 Task: Open a blank google sheet and write heading  Financial Planner. Add Dates in a column and its values below  'Jan 23, Feb 23, Mar 23, Apr 23 & may23. 'Add Income in next column and its values below  $3,000, $3,200, $3,100, $3,300 & $3,500. Add Expenses in next column and its values below  $2,000, $2,300, $2,200, $2,500 & $2,800. Add savings in next column and its values below $500, $600, $500, $700 & $700. Add Investment in next column and its values below  $500, $700, $800, $900 & $1000. Add Net Saving in next column and its values below  $1000, $1200, $900, $800 & $700. Save page  Money Manager book
Action: Mouse moved to (267, 173)
Screenshot: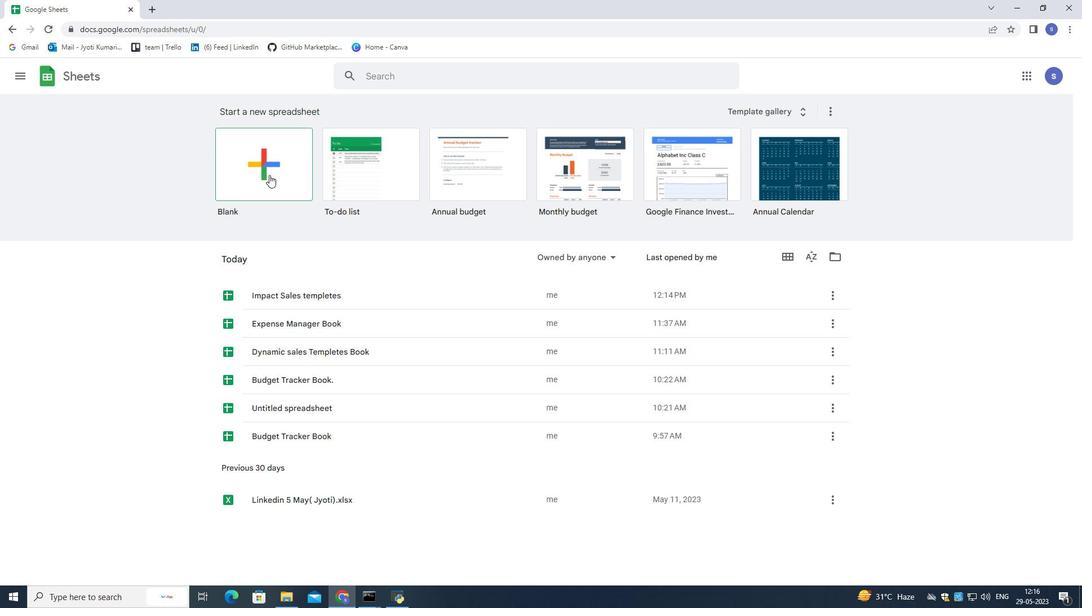 
Action: Mouse pressed left at (267, 173)
Screenshot: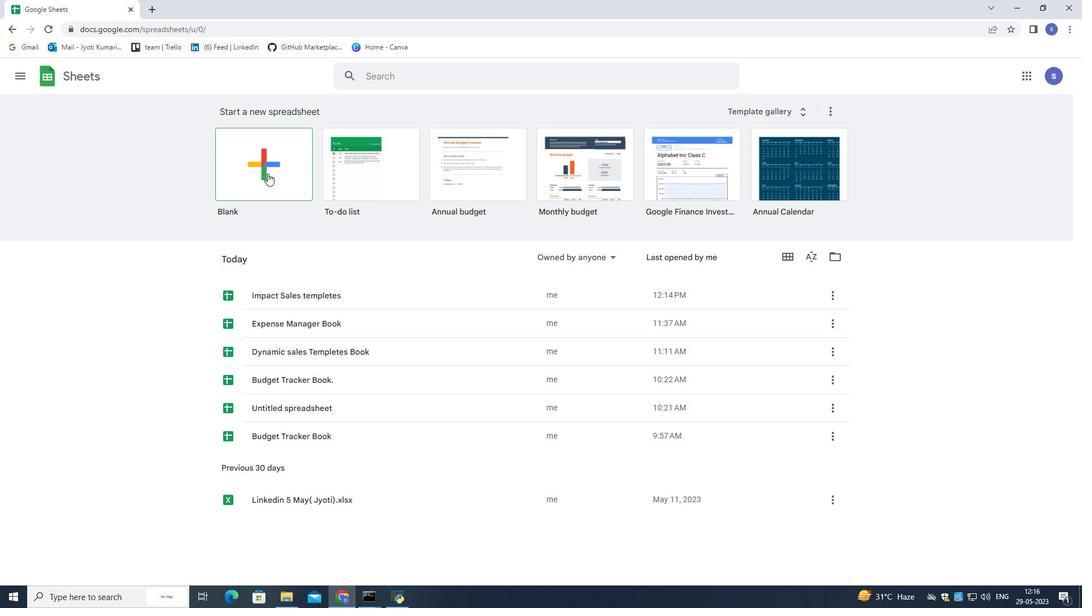 
Action: Mouse moved to (187, 158)
Screenshot: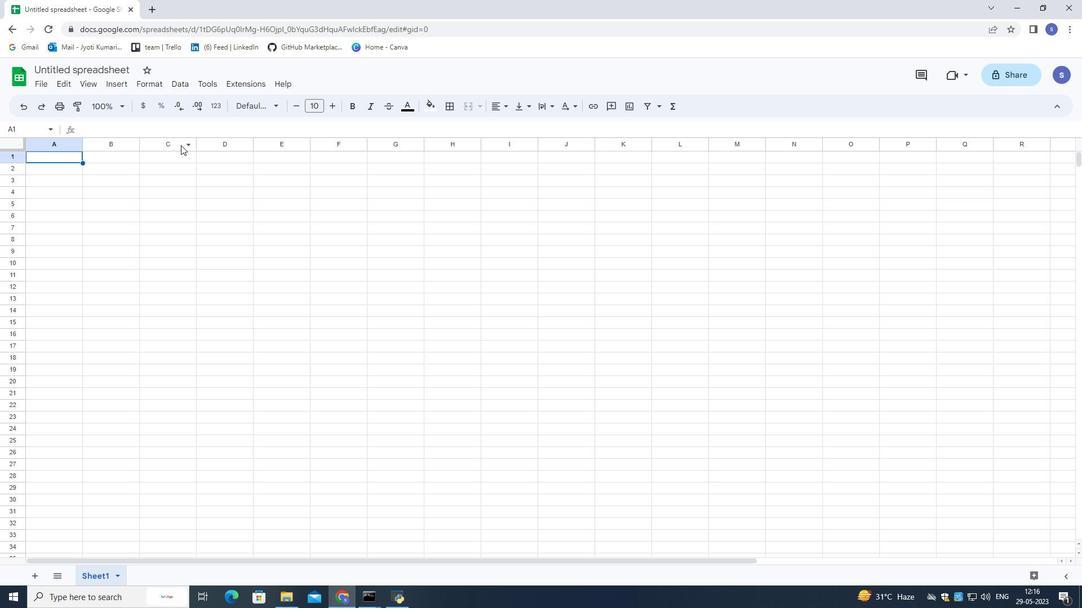 
Action: Mouse pressed left at (187, 158)
Screenshot: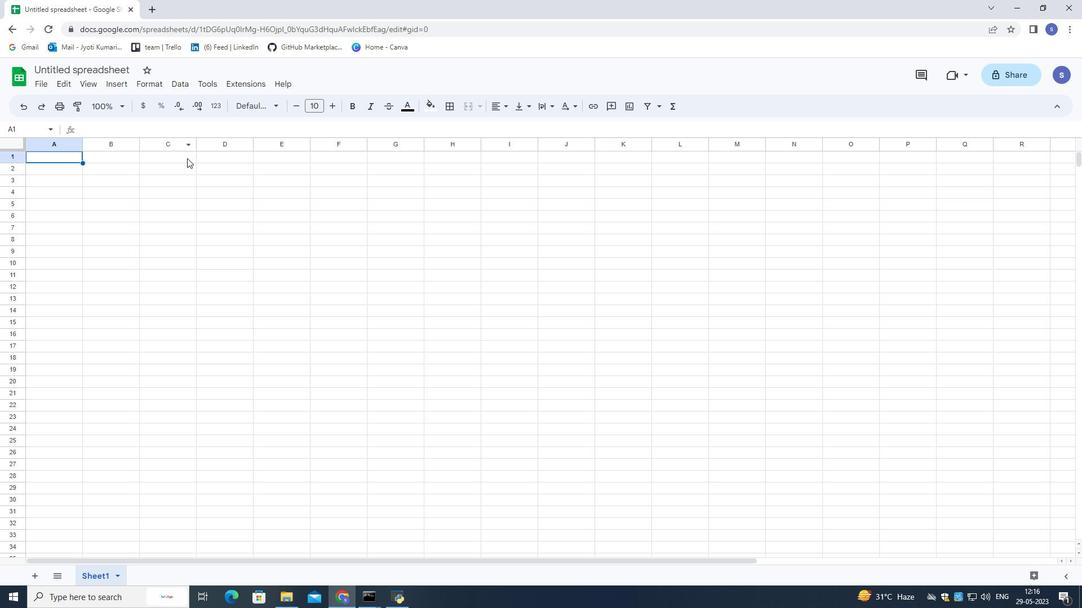 
Action: Key pressed <Key.shift>Financial<Key.space><Key.shift>Planner
Screenshot: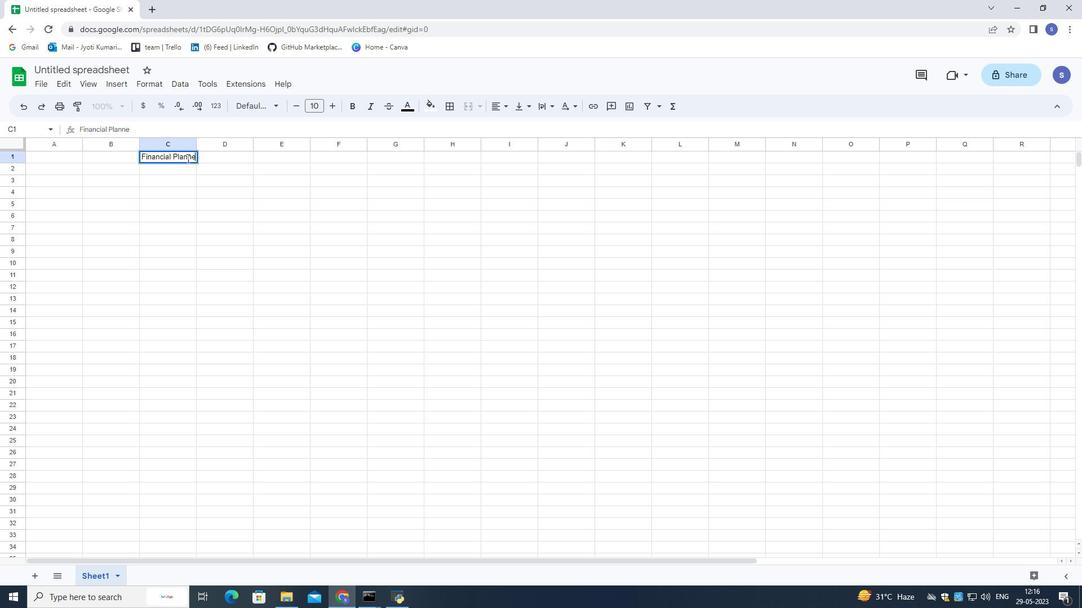 
Action: Mouse moved to (68, 171)
Screenshot: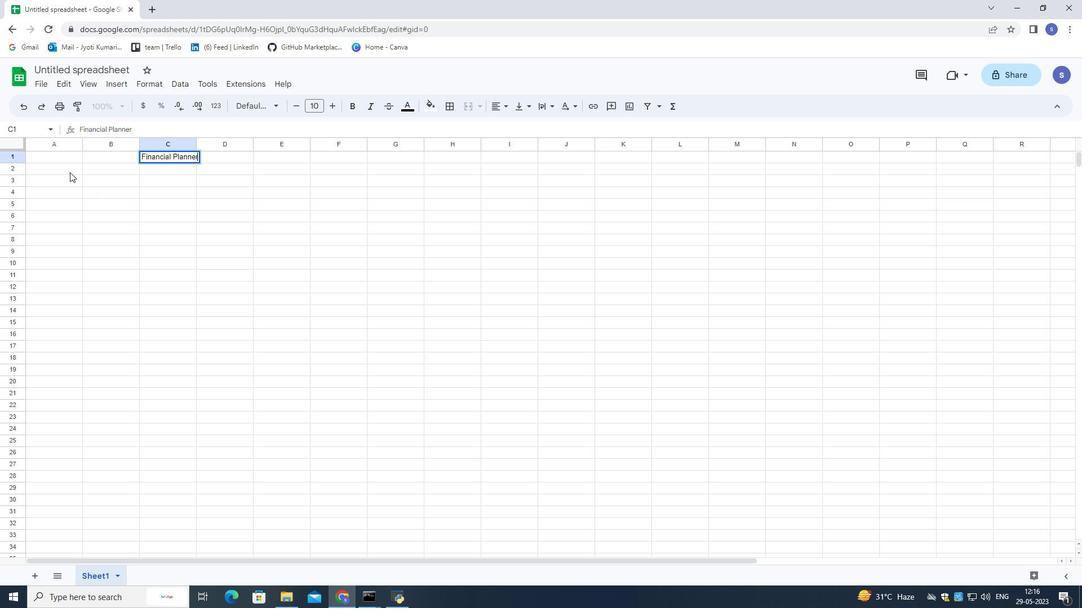 
Action: Mouse pressed left at (68, 171)
Screenshot: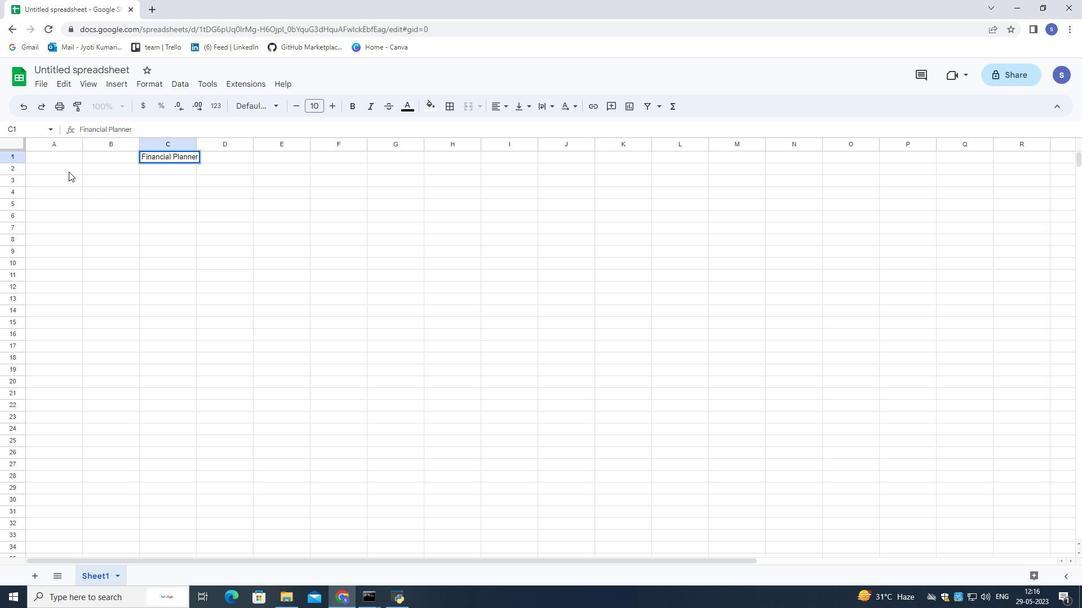 
Action: Mouse moved to (77, 173)
Screenshot: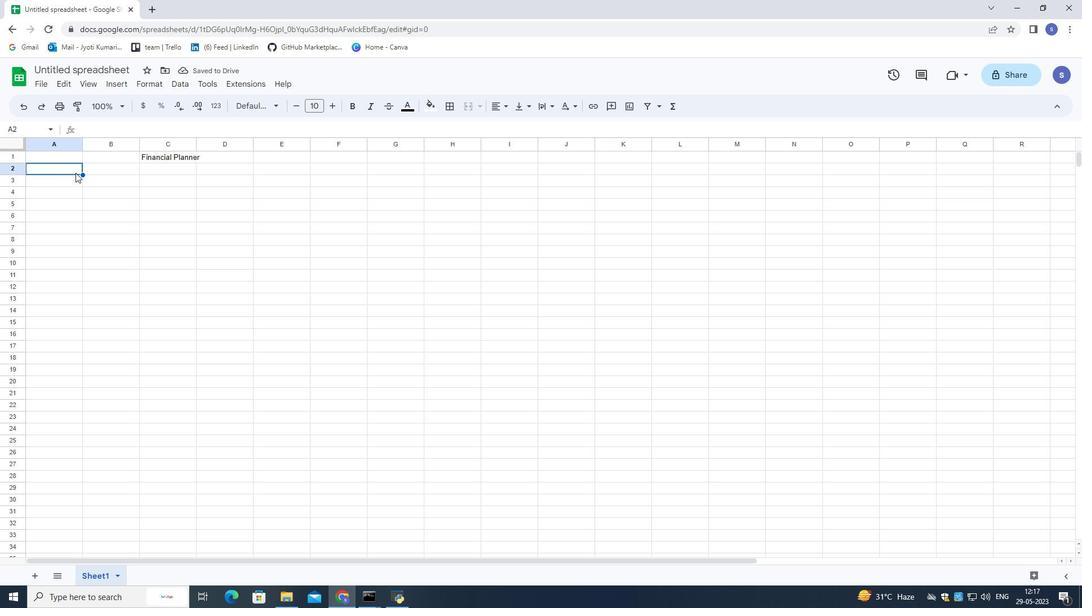 
Action: Key pressed <Key.shift>Dates
Screenshot: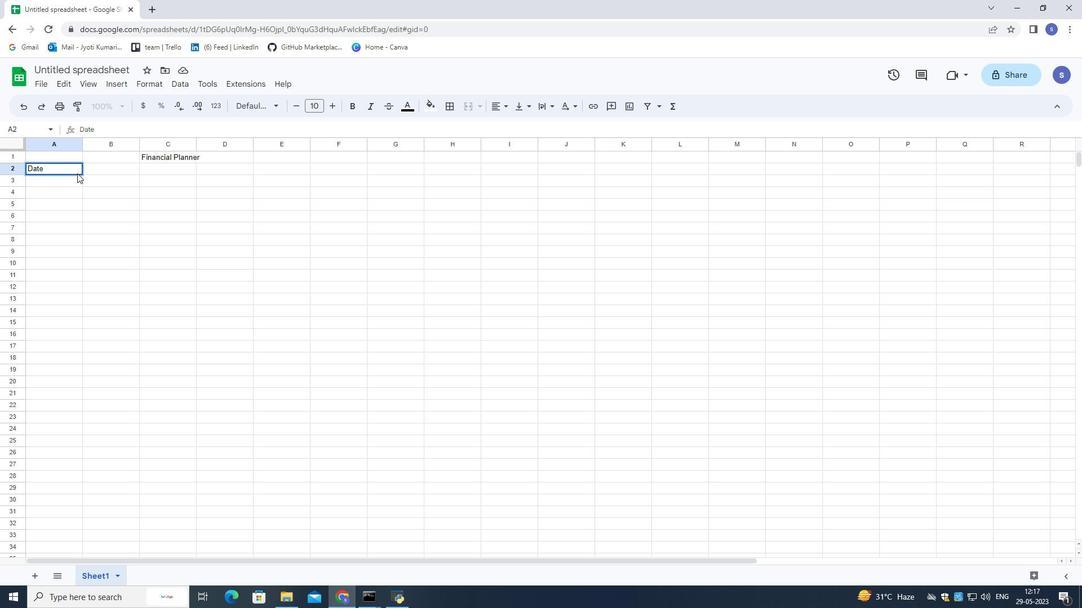 
Action: Mouse moved to (65, 180)
Screenshot: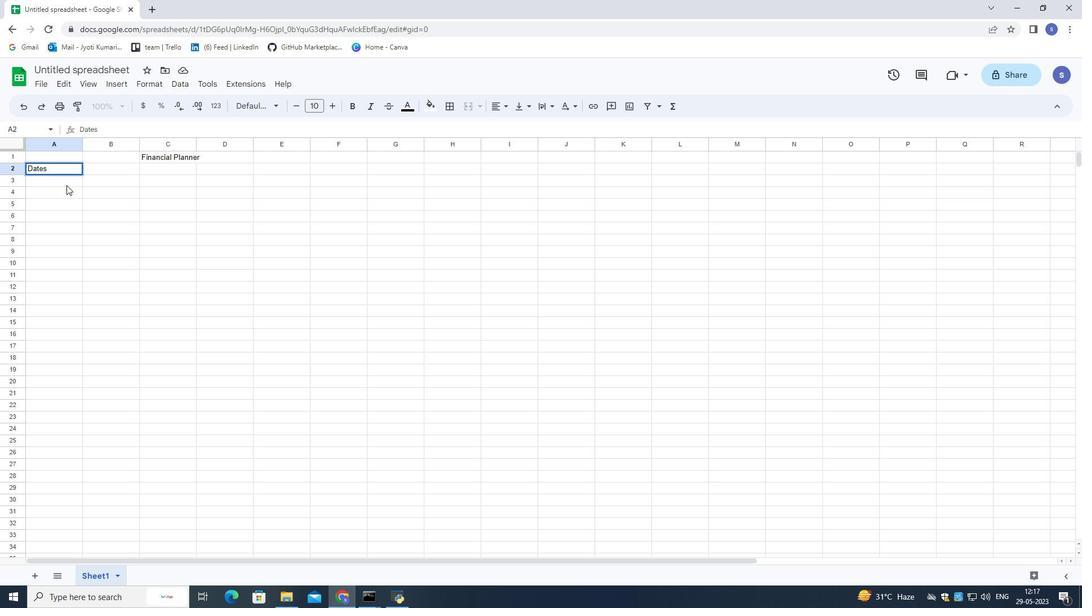 
Action: Mouse pressed left at (65, 180)
Screenshot: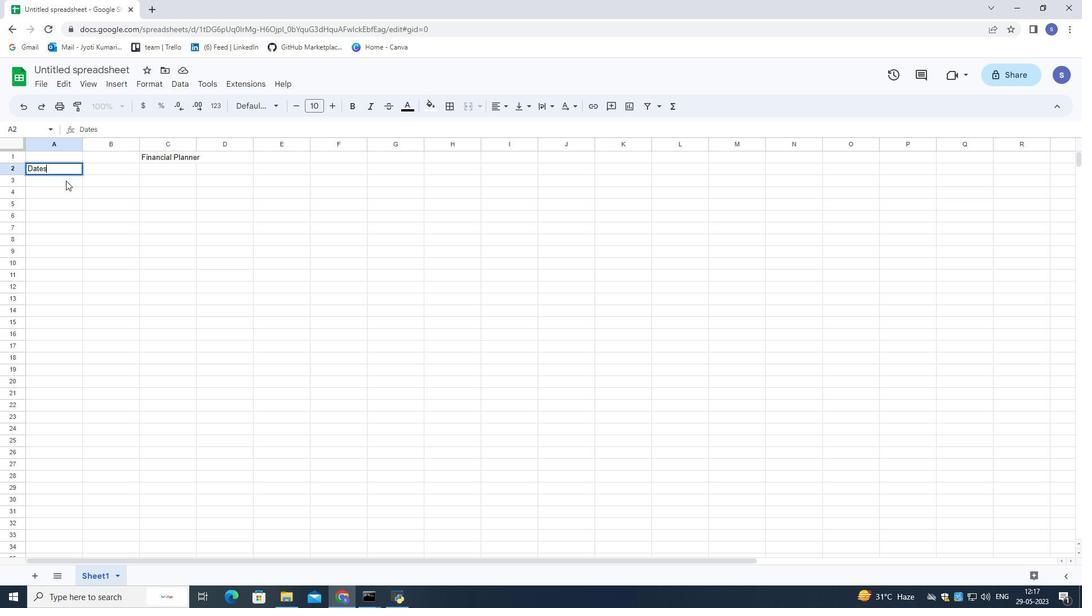 
Action: Mouse moved to (580, 227)
Screenshot: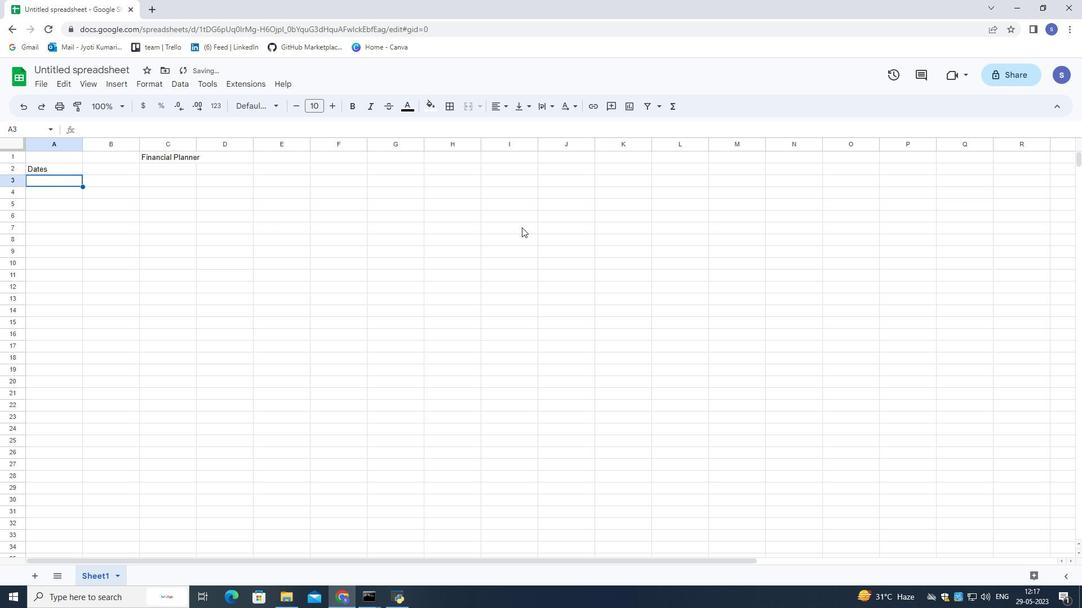 
Action: Key pressed jan<Key.space>23<Key.down><Key.shift>Feb<Key.space>23<Key.down><Key.shift><Key.shift><Key.shift>Maev2<Key.backspace><Key.backspace><Key.backspace><Key.backspace>ar<Key.space>
Screenshot: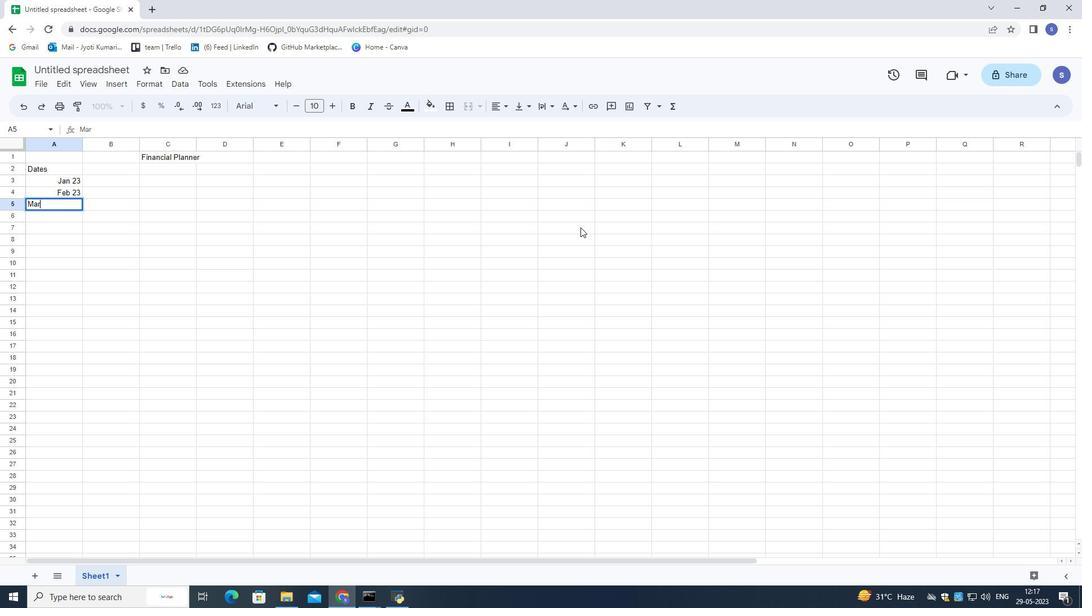 
Action: Mouse moved to (582, 227)
Screenshot: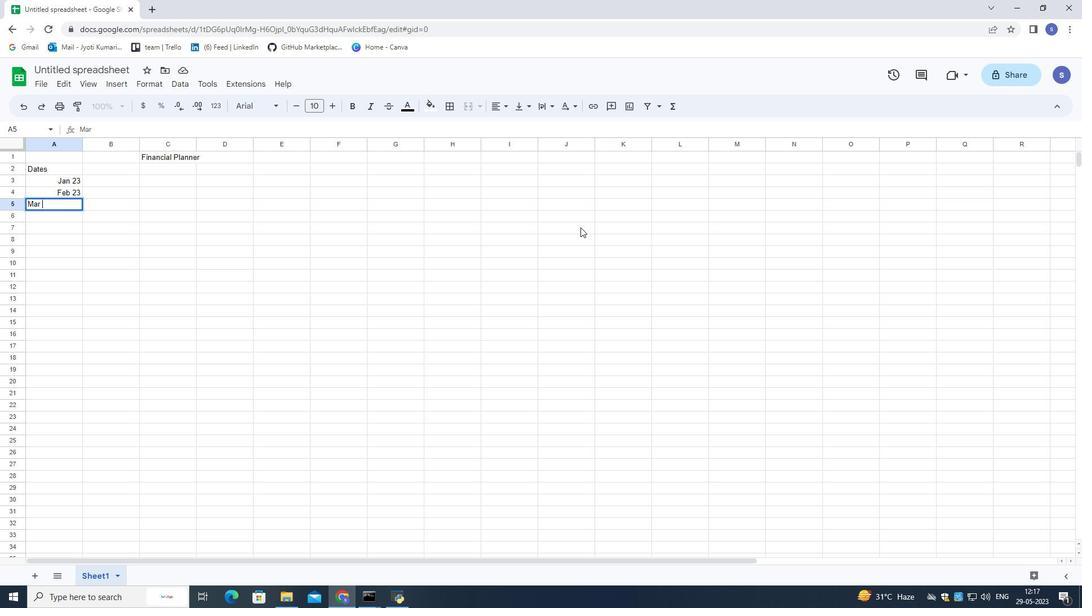 
Action: Key pressed 23<Key.down><Key.shift>Apr<Key.space>23<Key.down><Key.shift><ay<Key.space>23<Key.down><Key.up>
Screenshot: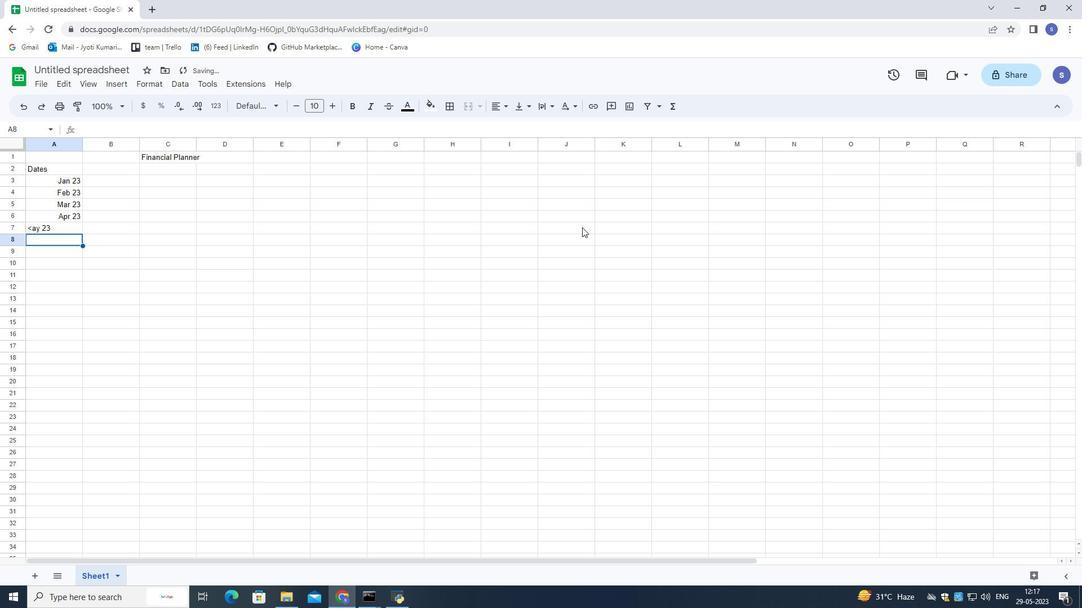 
Action: Mouse moved to (46, 224)
Screenshot: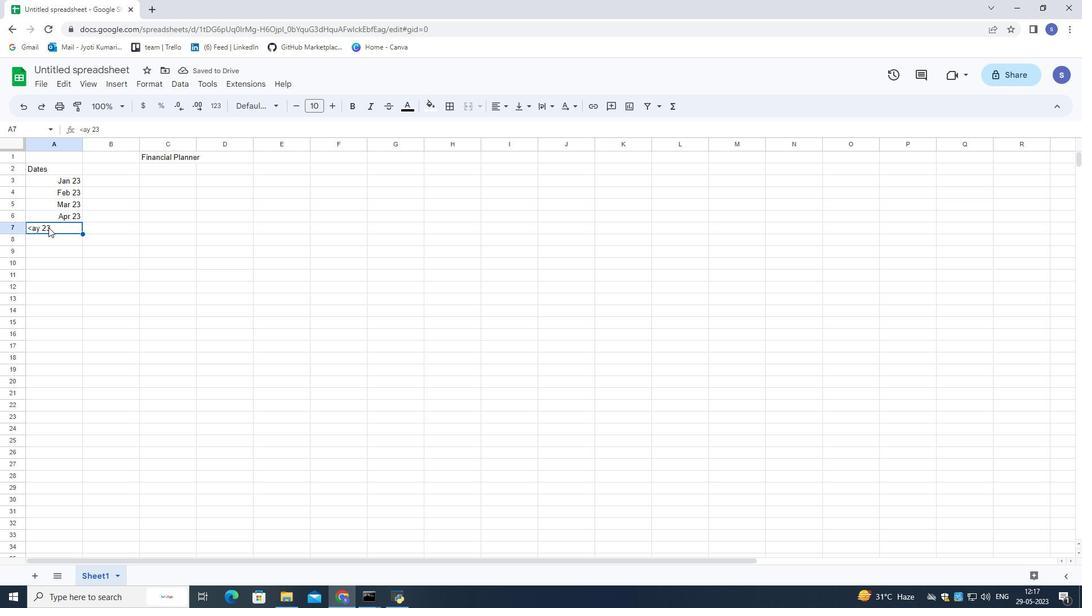 
Action: Mouse pressed left at (46, 224)
Screenshot: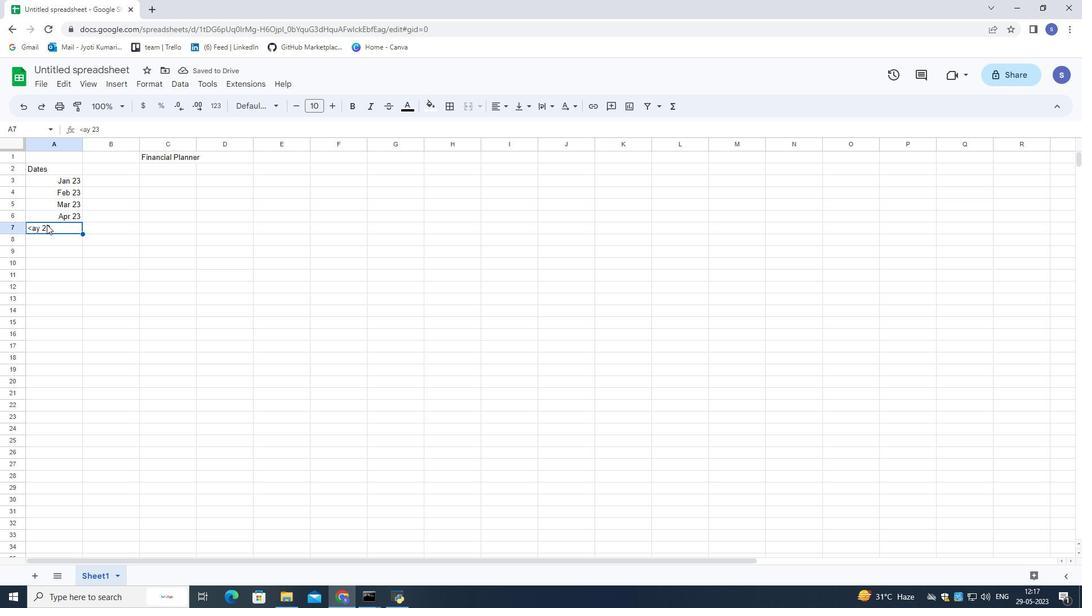 
Action: Mouse pressed left at (46, 224)
Screenshot: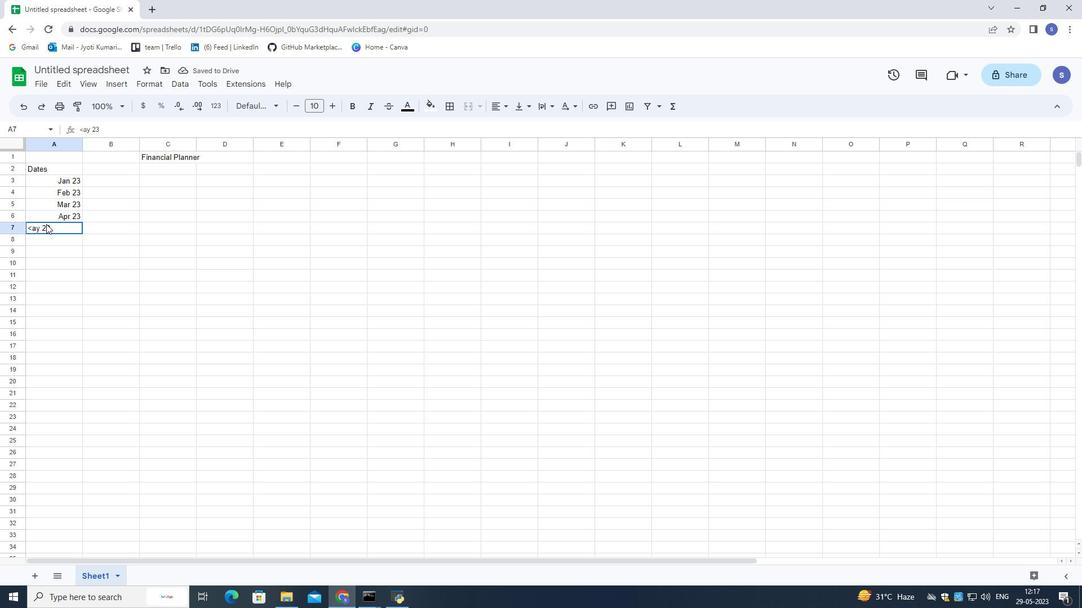 
Action: Mouse pressed left at (46, 224)
Screenshot: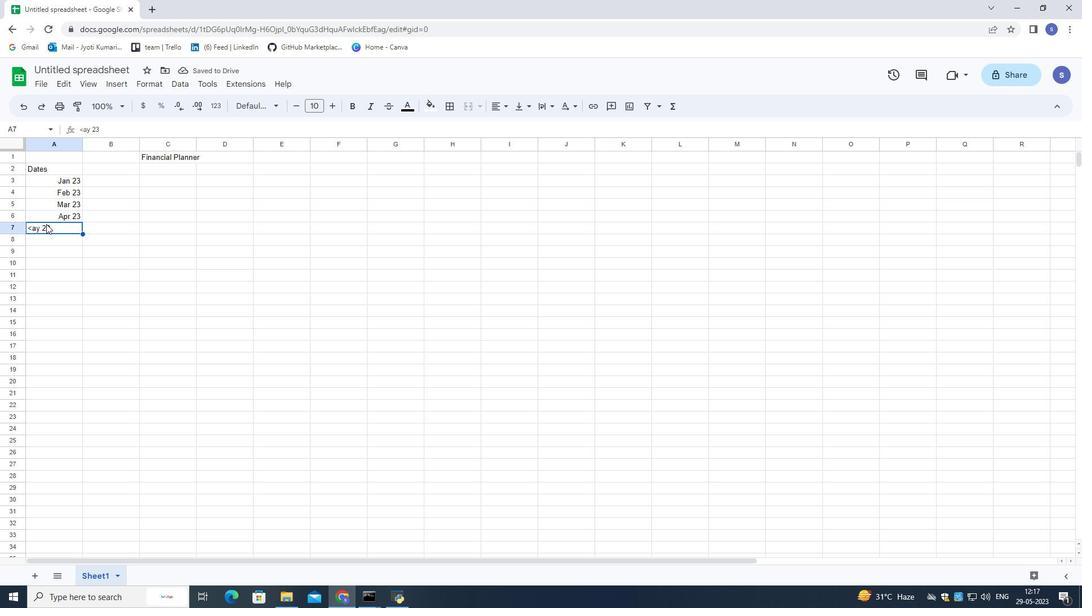 
Action: Mouse pressed left at (46, 224)
Screenshot: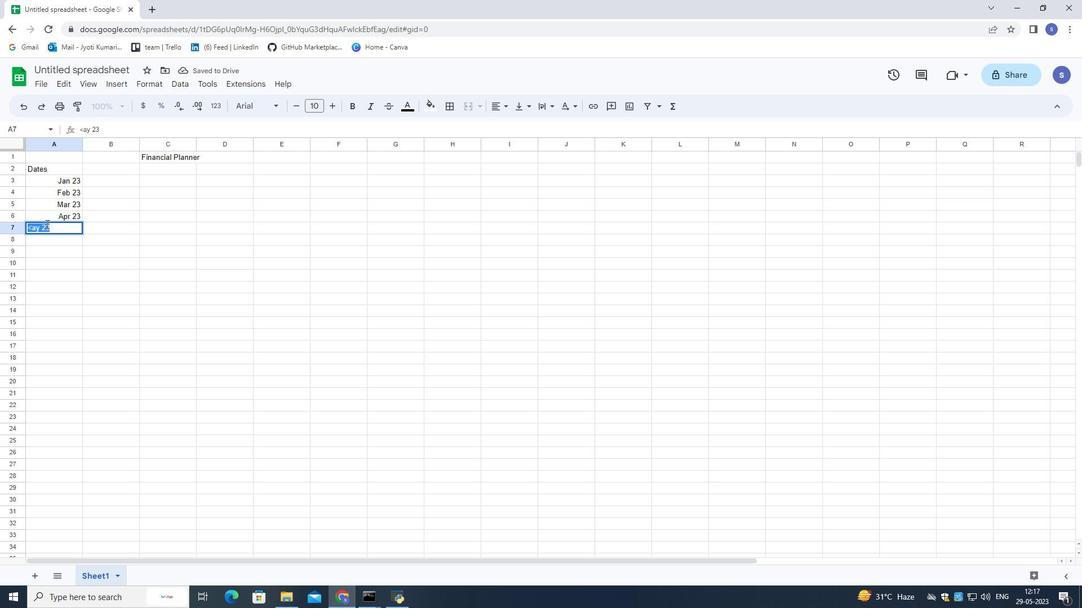 
Action: Key pressed <Key.left><Key.left><Key.left><Key.left><Key.left><Key.right><Key.backspace><Key.shift>m<Key.backspace><Key.shift>M<Key.down><Key.down><Key.down>
Screenshot: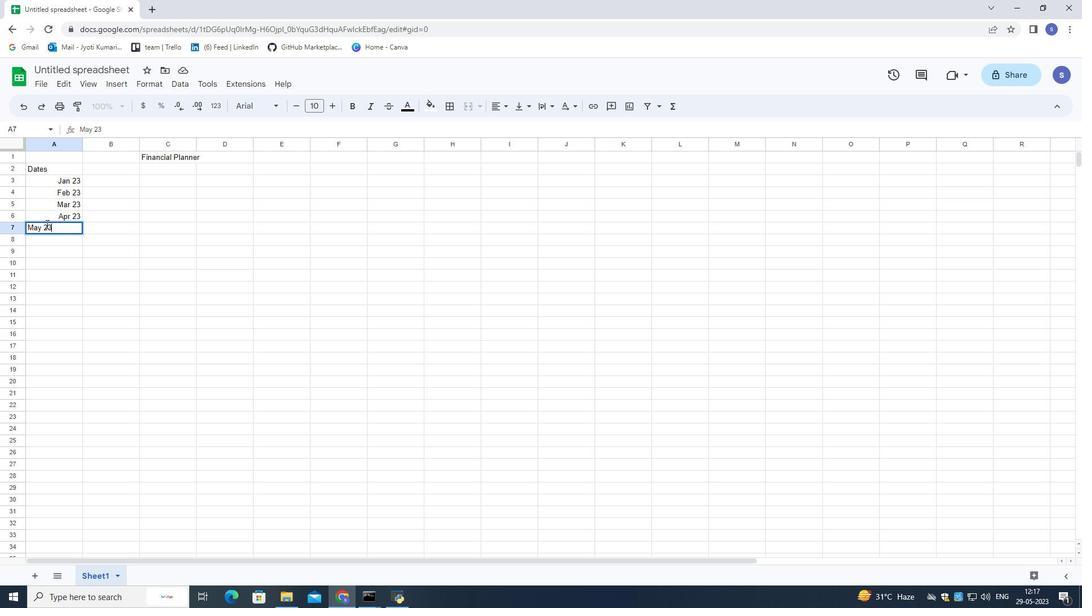 
Action: Mouse moved to (69, 242)
Screenshot: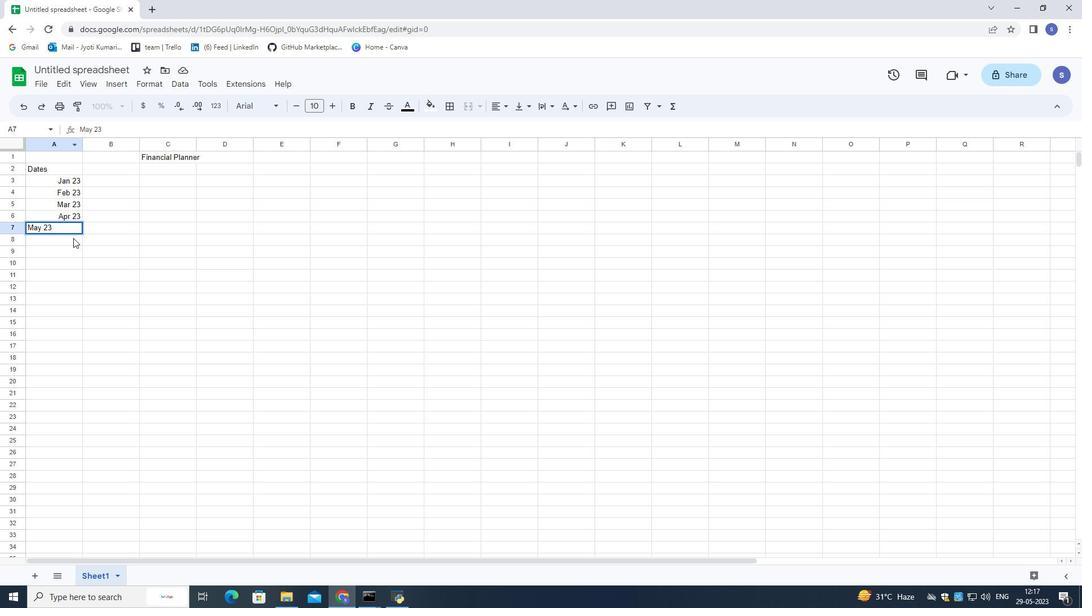 
Action: Mouse pressed left at (69, 242)
Screenshot: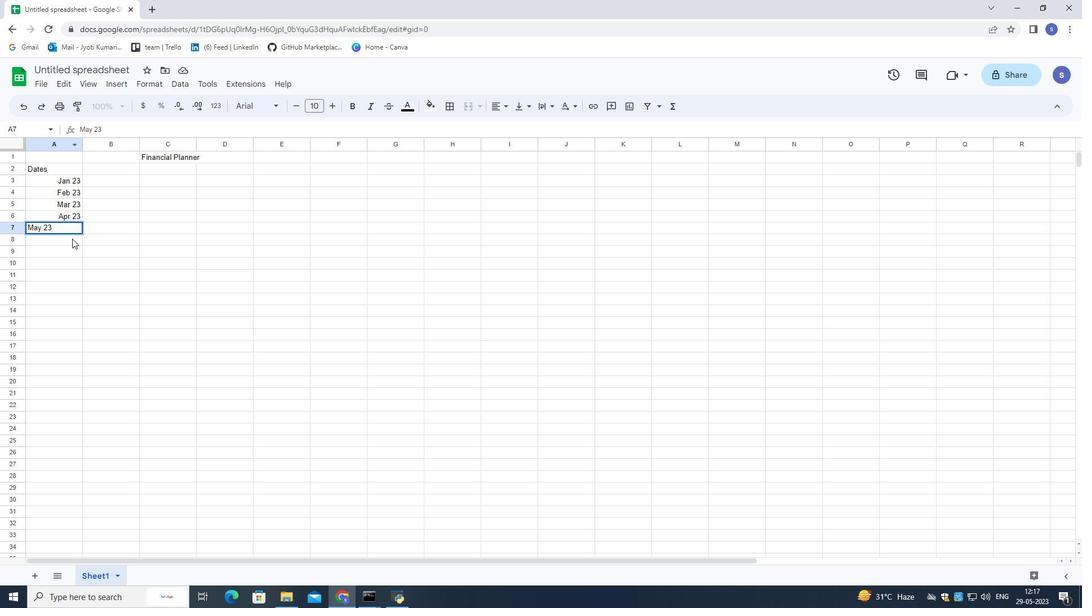 
Action: Mouse moved to (114, 167)
Screenshot: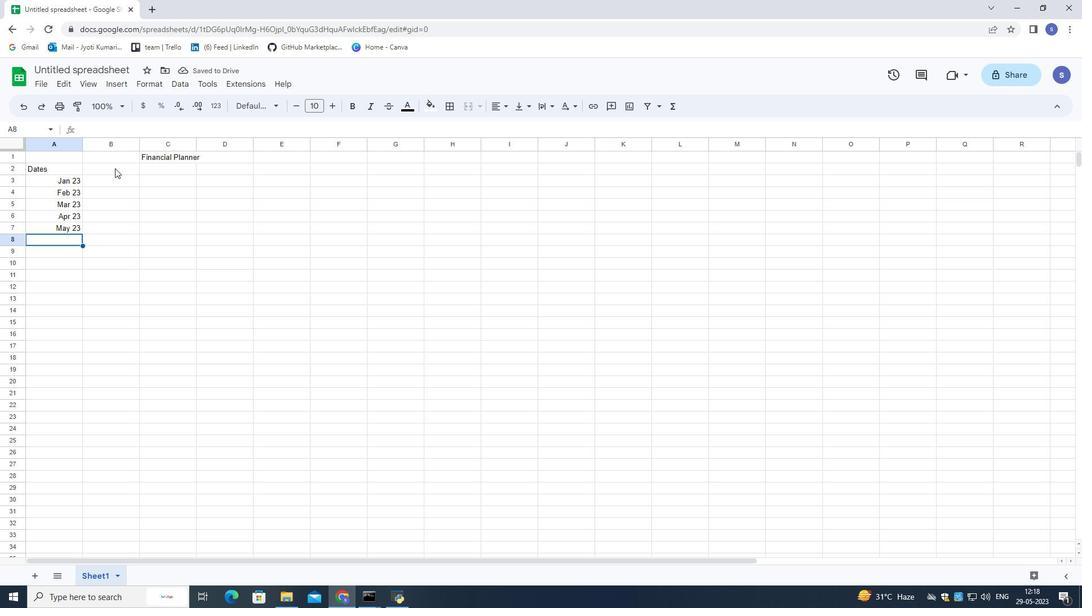 
Action: Mouse pressed left at (114, 167)
Screenshot: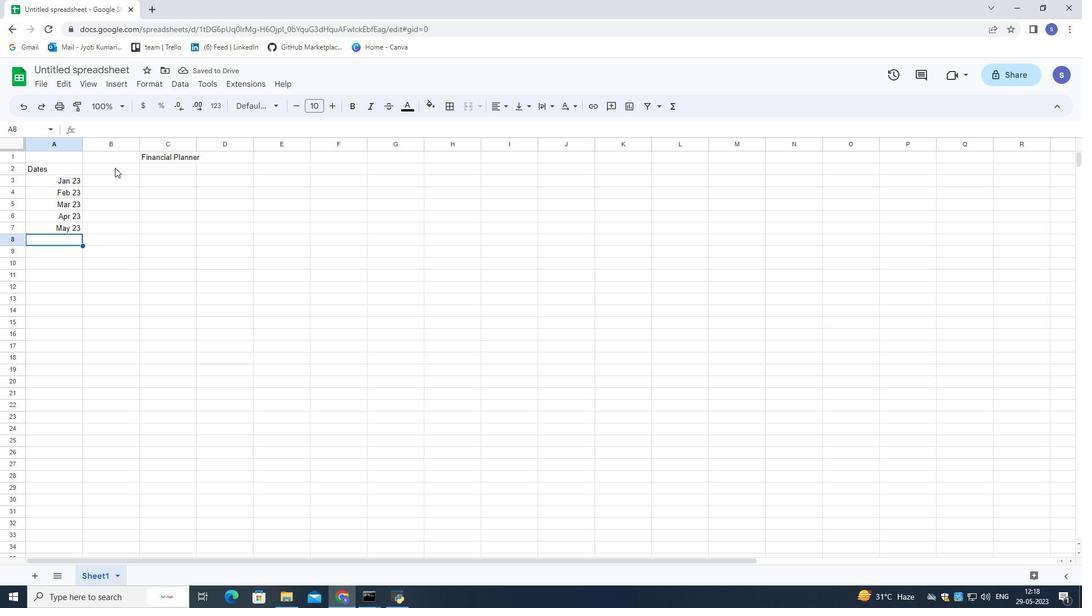 
Action: Mouse moved to (120, 178)
Screenshot: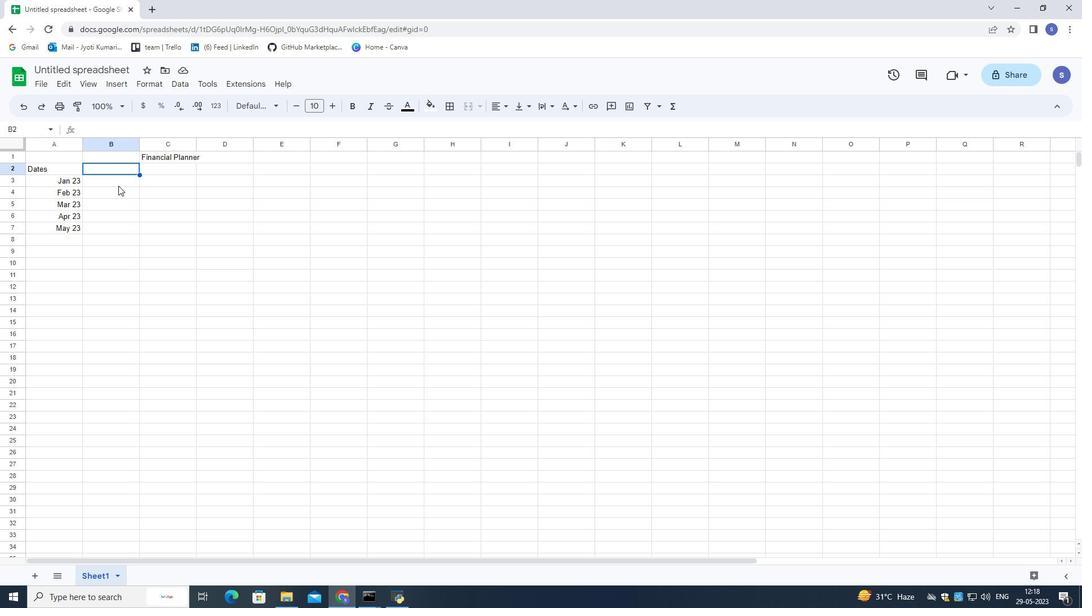 
Action: Key pressed <Key.shift>Income<Key.down><Key.shift>
Screenshot: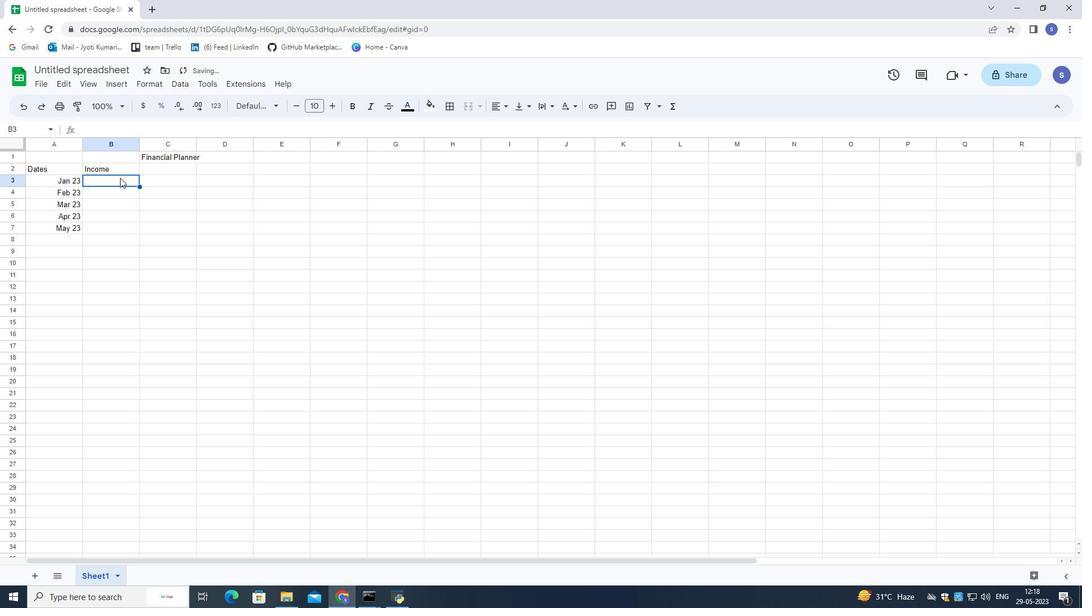 
Action: Mouse moved to (133, 206)
Screenshot: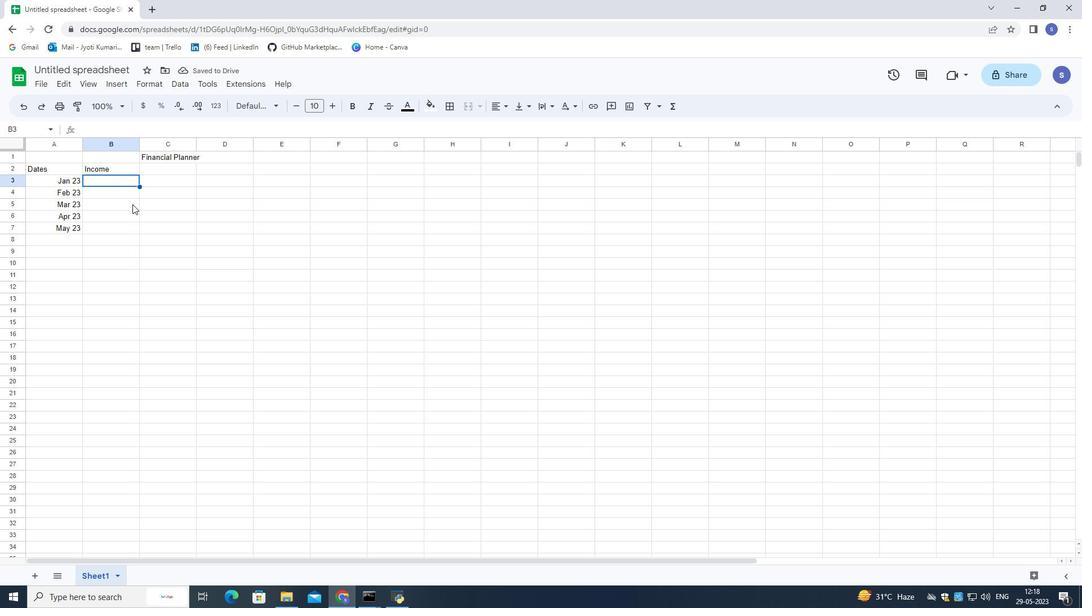 
Action: Key pressed <Key.shift><Key.shift><Key.shift><Key.shift><Key.shift><Key.shift><Key.shift><Key.shift><Key.shift>$
Screenshot: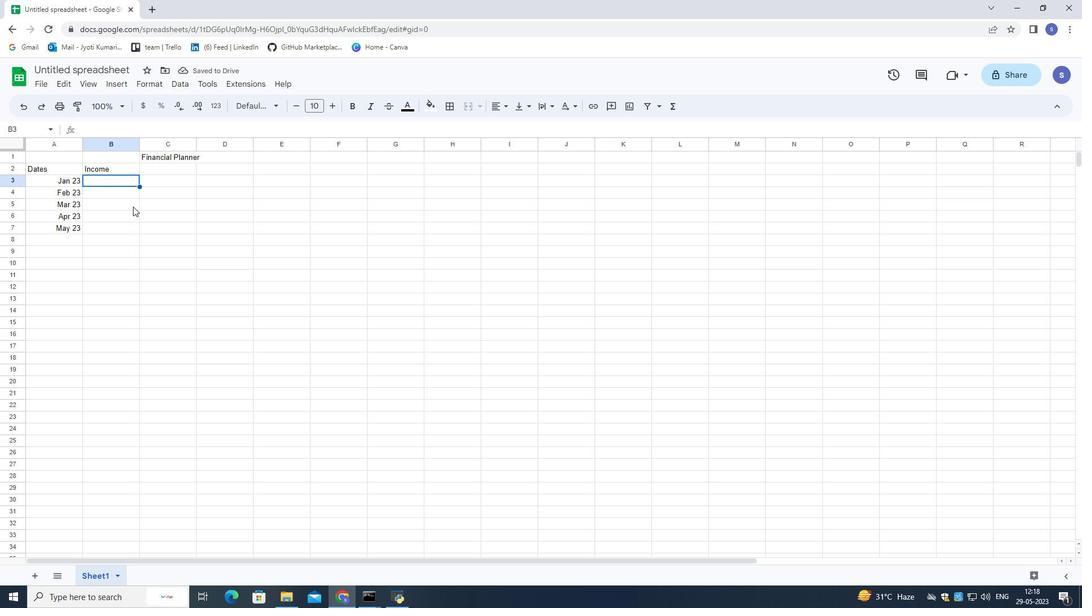 
Action: Mouse moved to (937, 524)
Screenshot: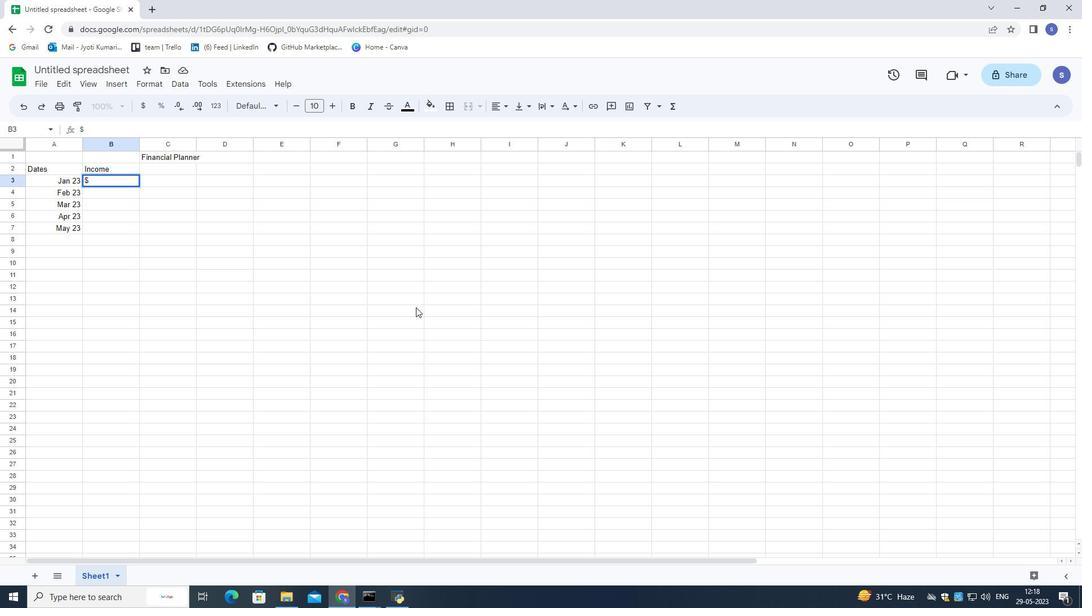 
Action: Key pressed 3,000<Key.down><Key.shift><Key.shift><Key.shift><Key.shift>$3,200<Key.down><Key.shift>$3,100<Key.down><Key.shift><Key.shift><Key.shift><Key.shift><Key.shift><Key.shift>$3,300<Key.down><Key.shift>$3,5
Screenshot: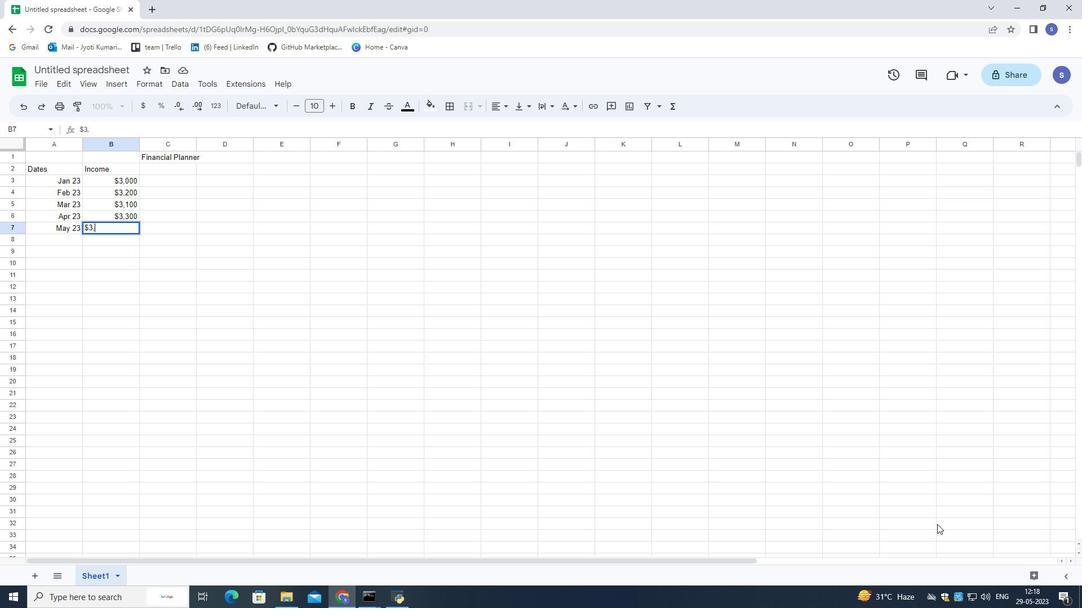
Action: Mouse moved to (959, 530)
Screenshot: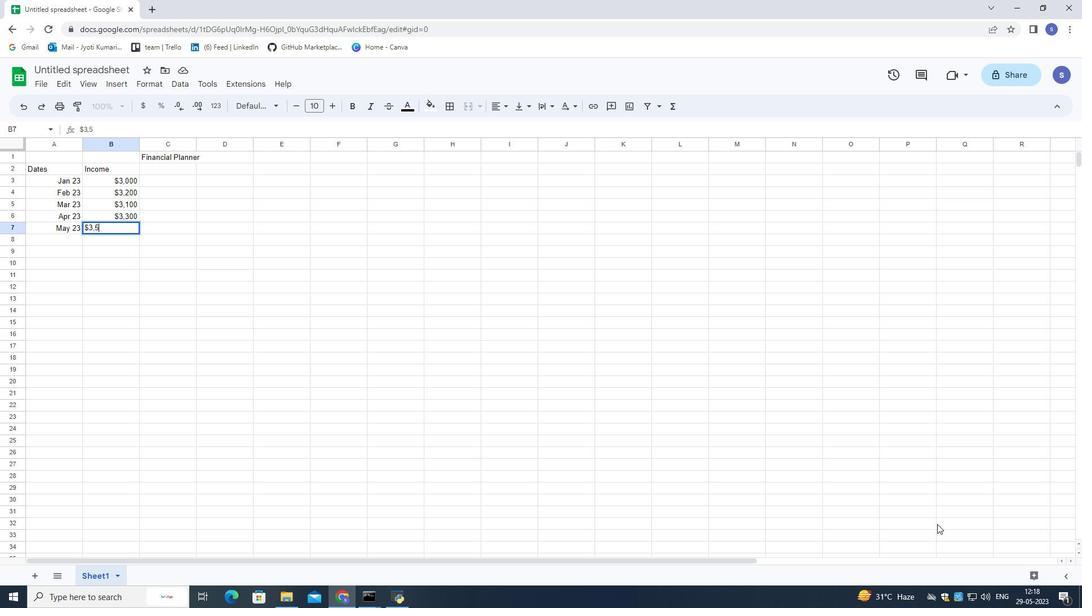 
Action: Key pressed 0
Screenshot: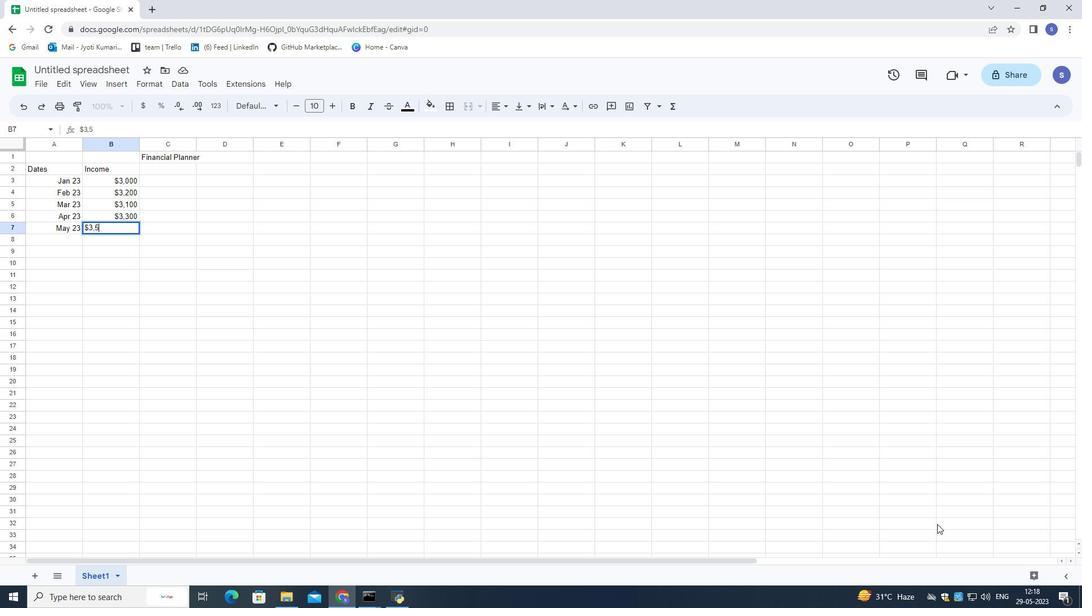 
Action: Mouse moved to (960, 531)
Screenshot: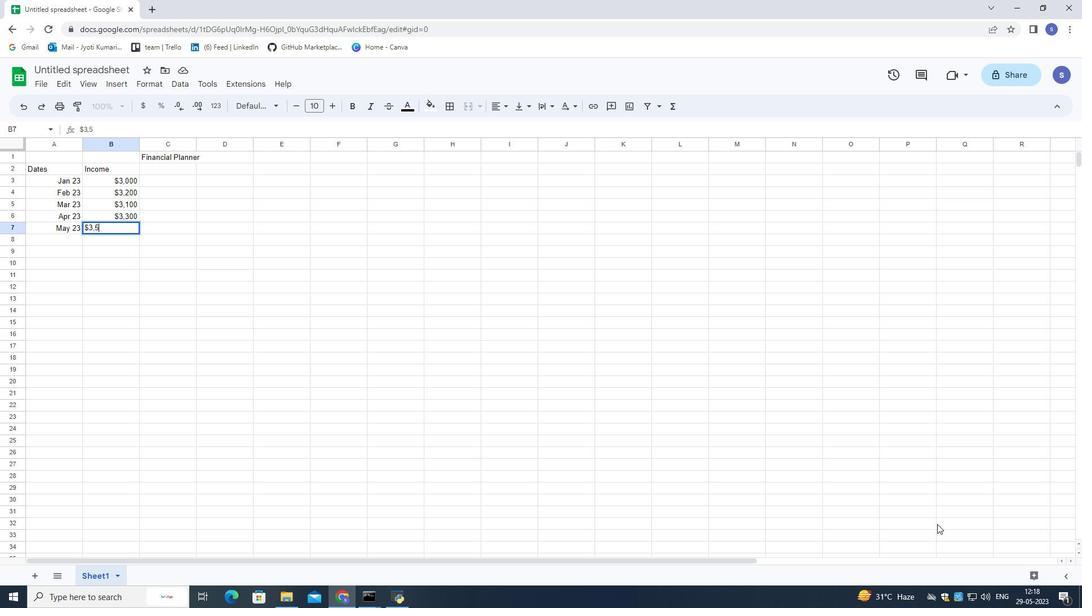 
Action: Key pressed 0<Key.down>
Screenshot: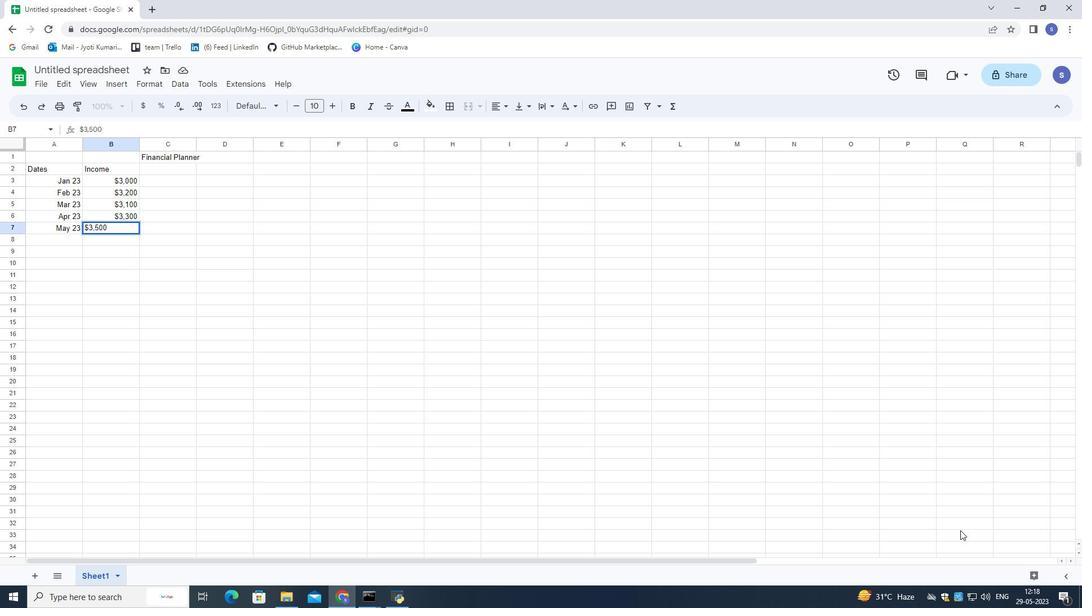 
Action: Mouse moved to (160, 170)
Screenshot: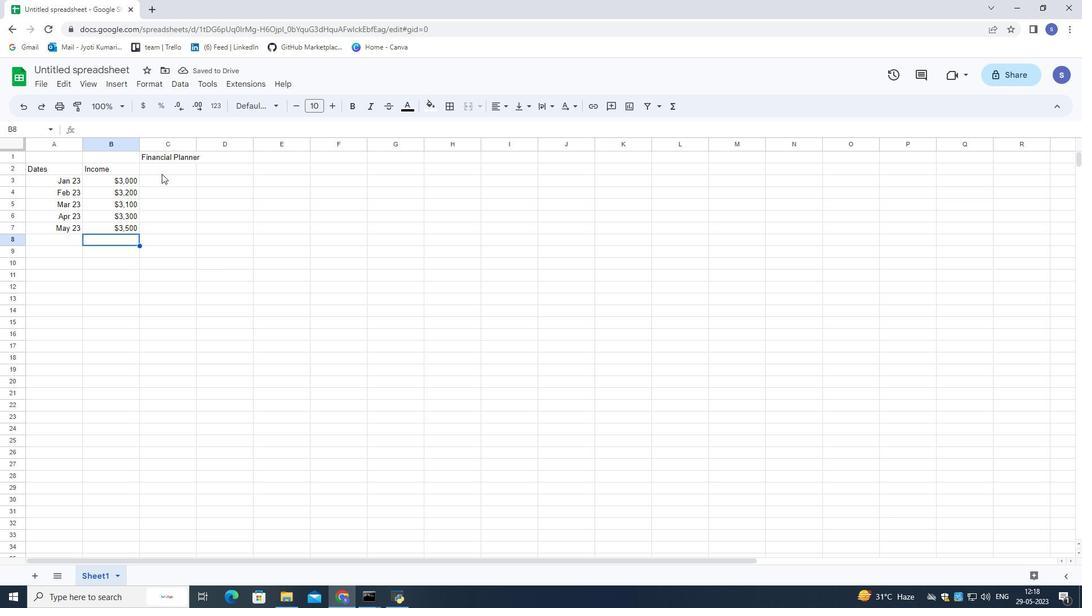 
Action: Mouse pressed left at (160, 170)
Screenshot: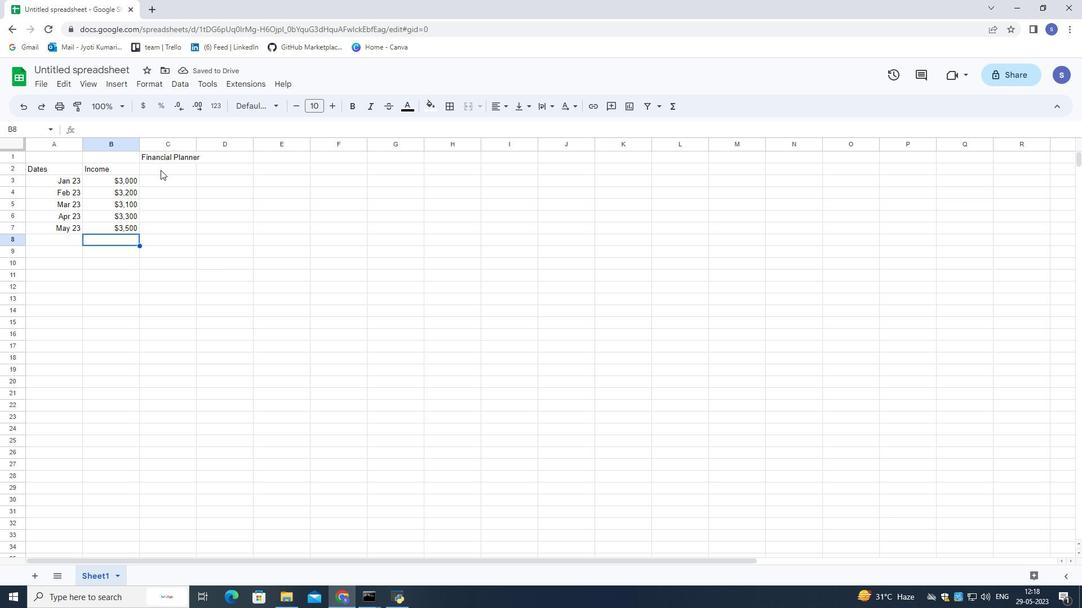 
Action: Mouse moved to (167, 174)
Screenshot: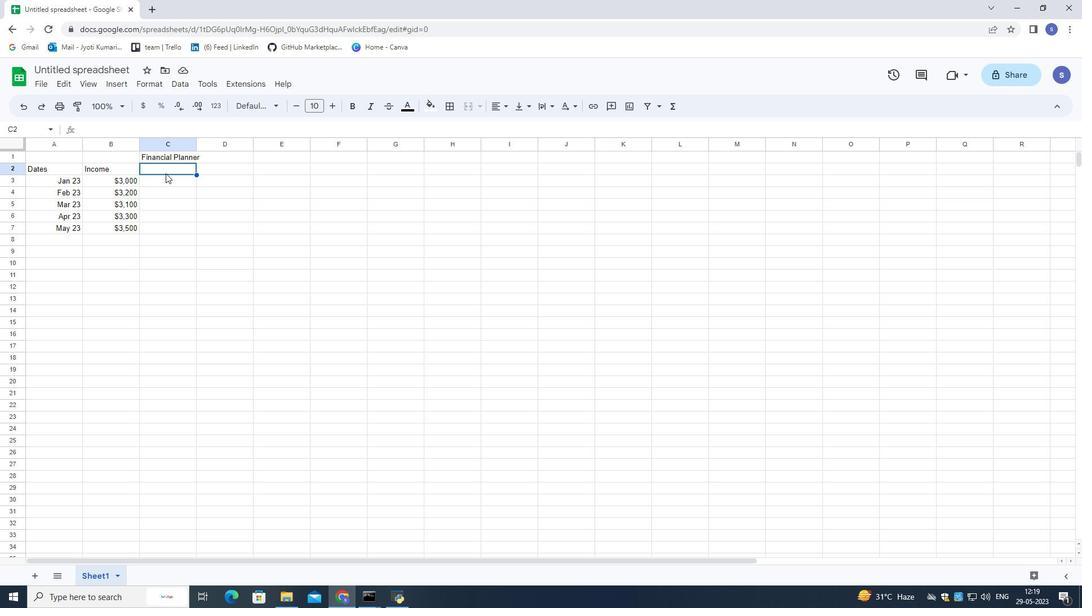 
Action: Key pressed <Key.shift>Expensenses<Key.backspace><Key.backspace><Key.backspace><Key.backspace><Key.backspace><Key.backspace><Key.backspace><Key.backspace>enses<Key.down>
Screenshot: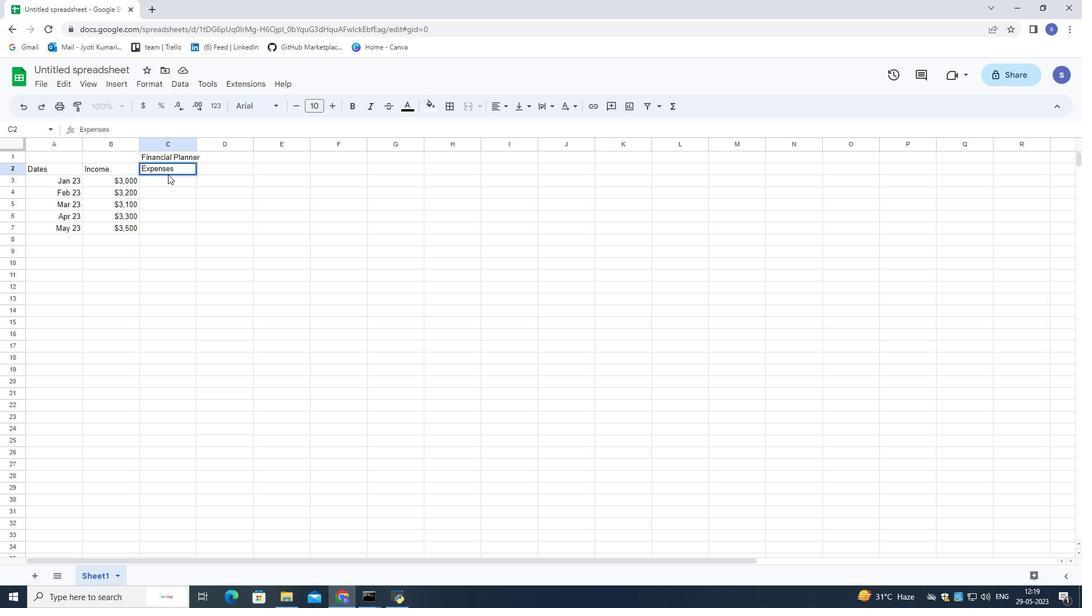 
Action: Mouse moved to (179, 186)
Screenshot: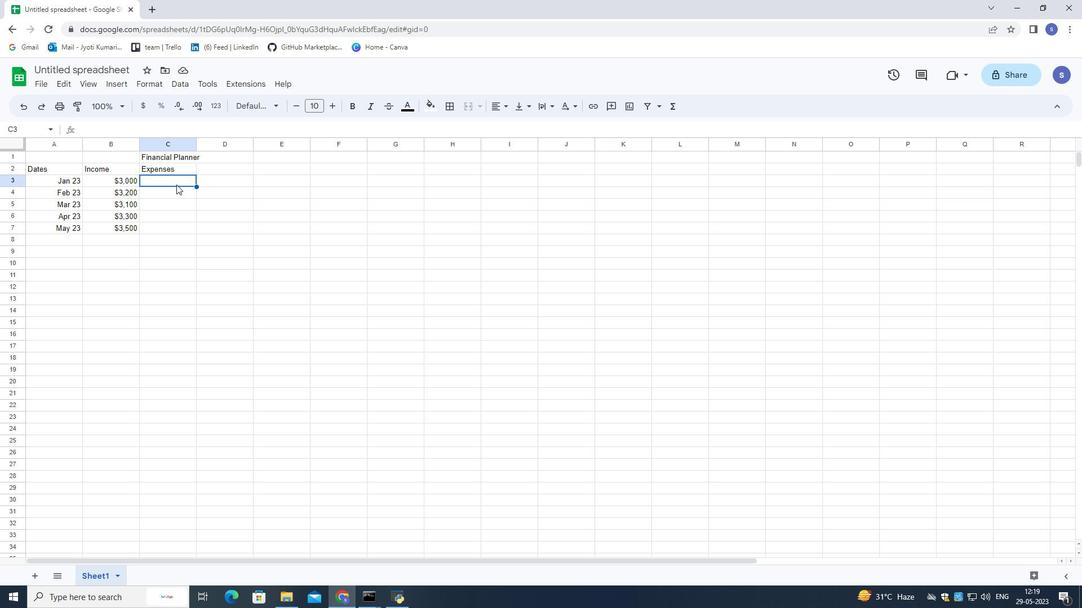 
Action: Key pressed <Key.shift>
Screenshot: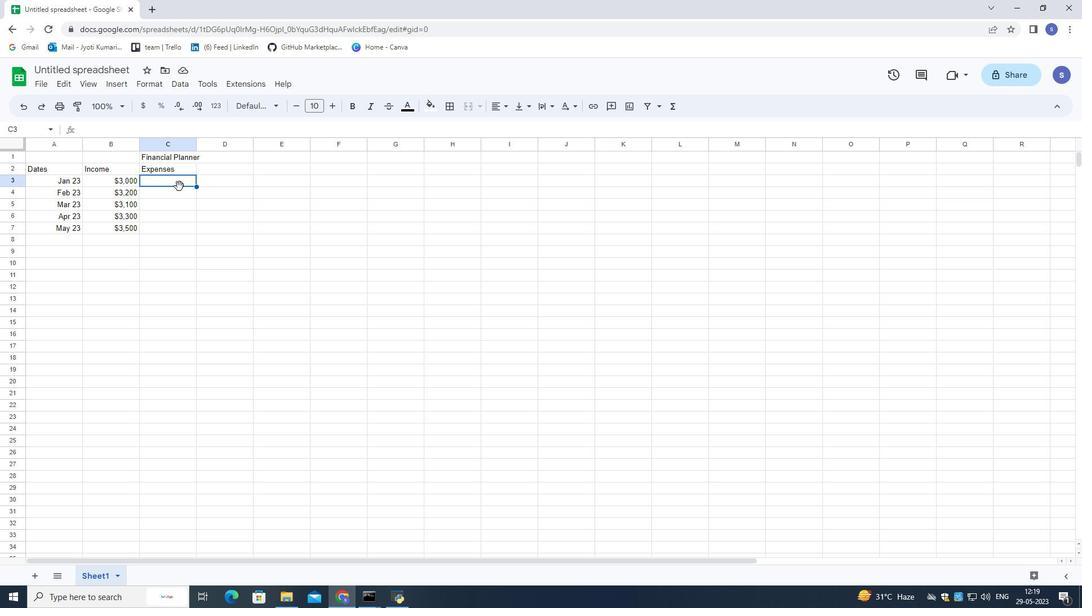 
Action: Mouse moved to (191, 198)
Screenshot: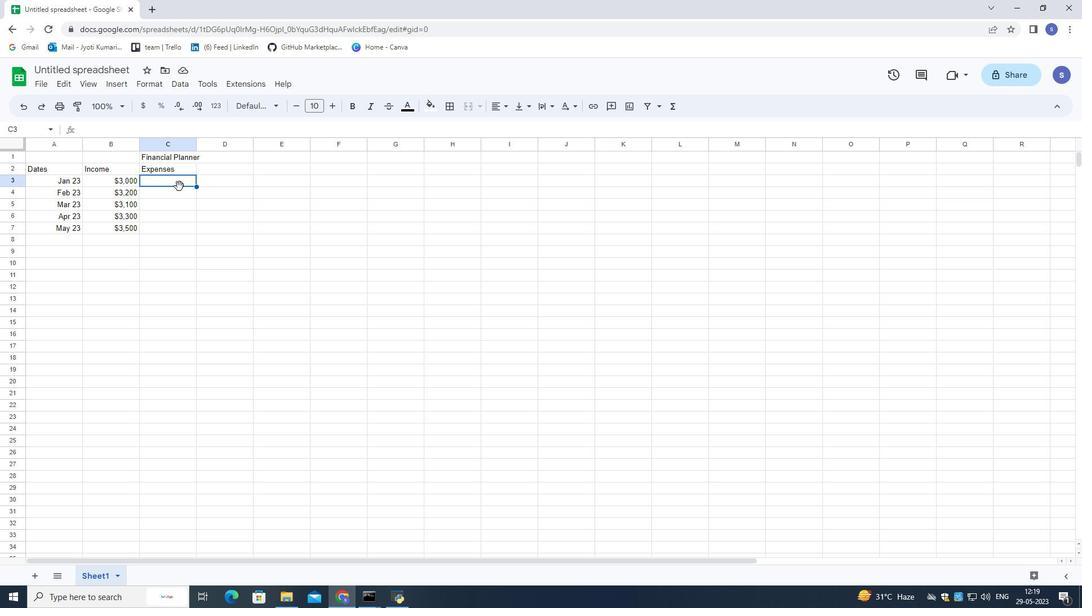 
Action: Key pressed <Key.shift><Key.shift><Key.shift><Key.shift><Key.shift><Key.shift><Key.shift><Key.shift><Key.shift><Key.shift><Key.shift>$2,300<Key.down><Key.shift>$
Screenshot: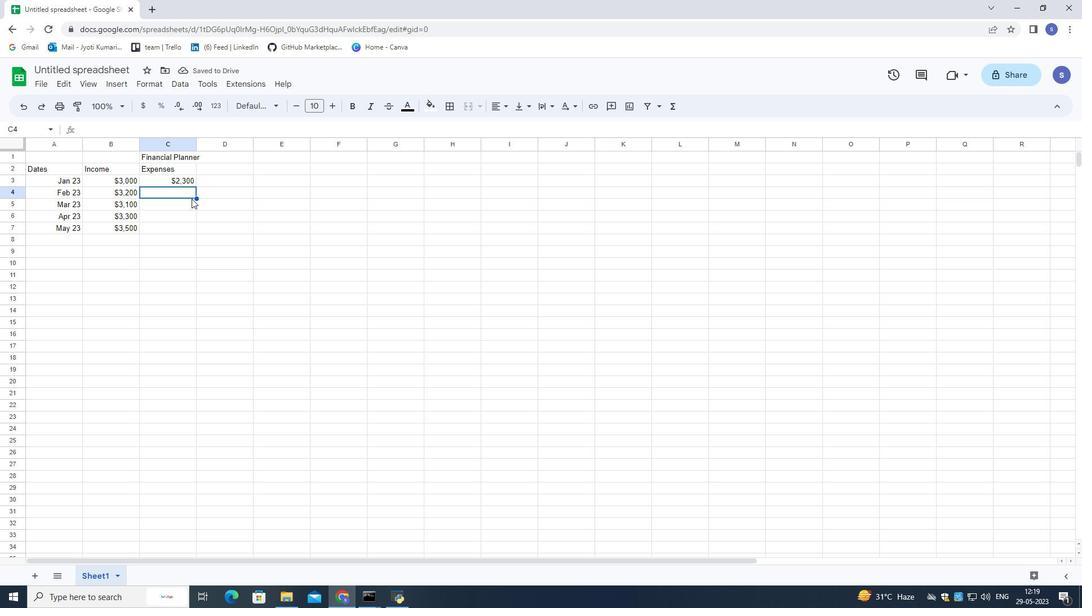 
Action: Mouse moved to (697, 488)
Screenshot: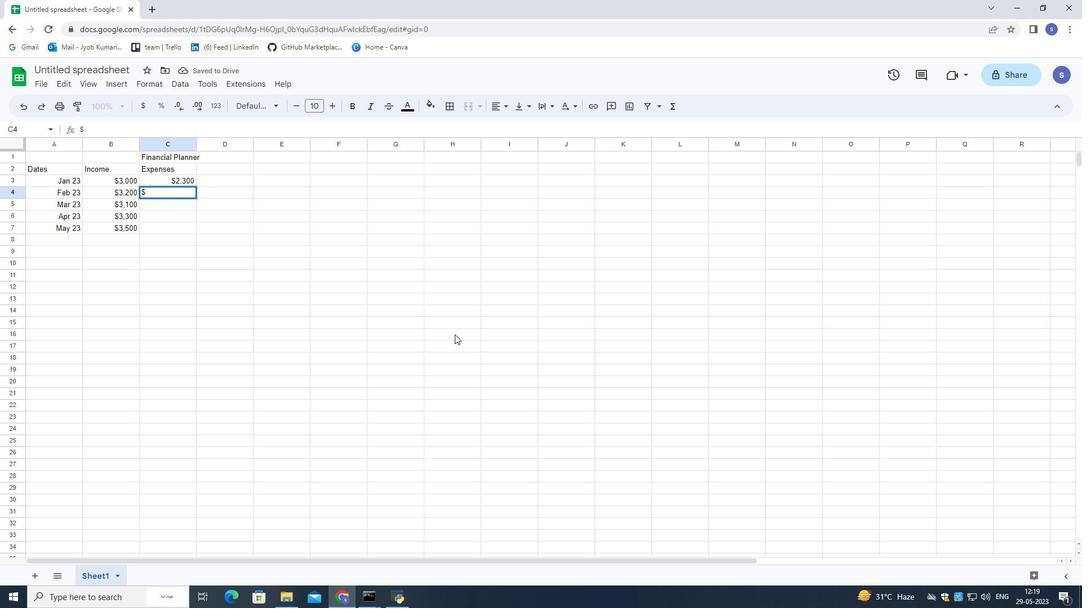 
Action: Key pressed 2,300<Key.down><Key.shift><Key.shift><Key.shift><Key.shift><Key.shift><Key.shift><Key.shift><Key.shift><Key.shift><Key.shift><Key.shift>$2,200<Key.down><Key.shift><Key.shift><Key.shift>$2,500<Key.down><Key.shift><Key.shift><Key.shift><Key.shift><Key.shift><Key.shift><Key.shift><Key.shift><Key.shift><Key.shift><Key.shift>$2,800<Key.down>
Screenshot: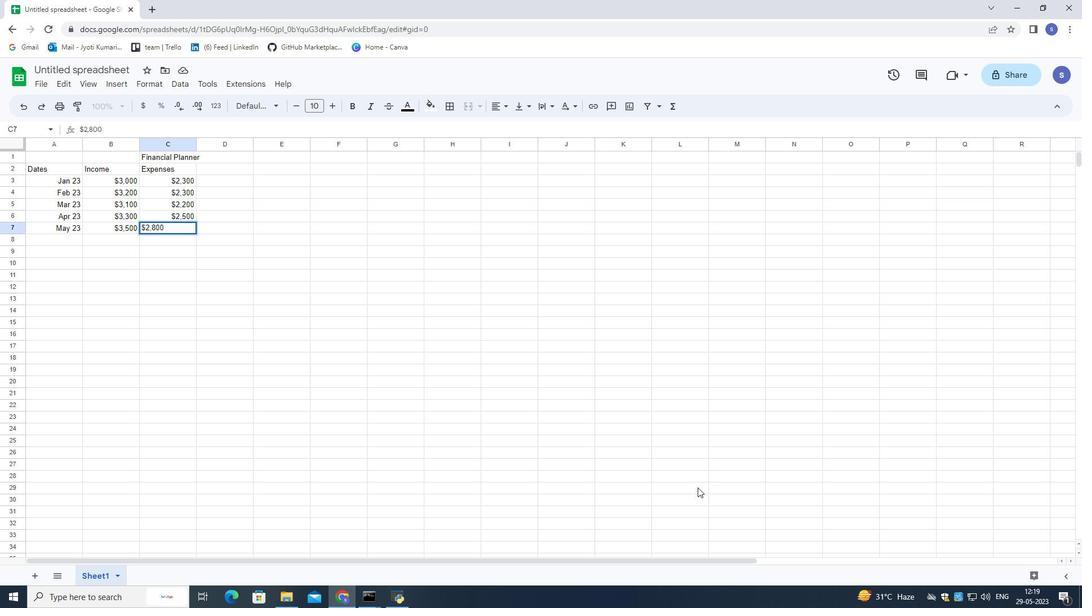 
Action: Mouse moved to (228, 166)
Screenshot: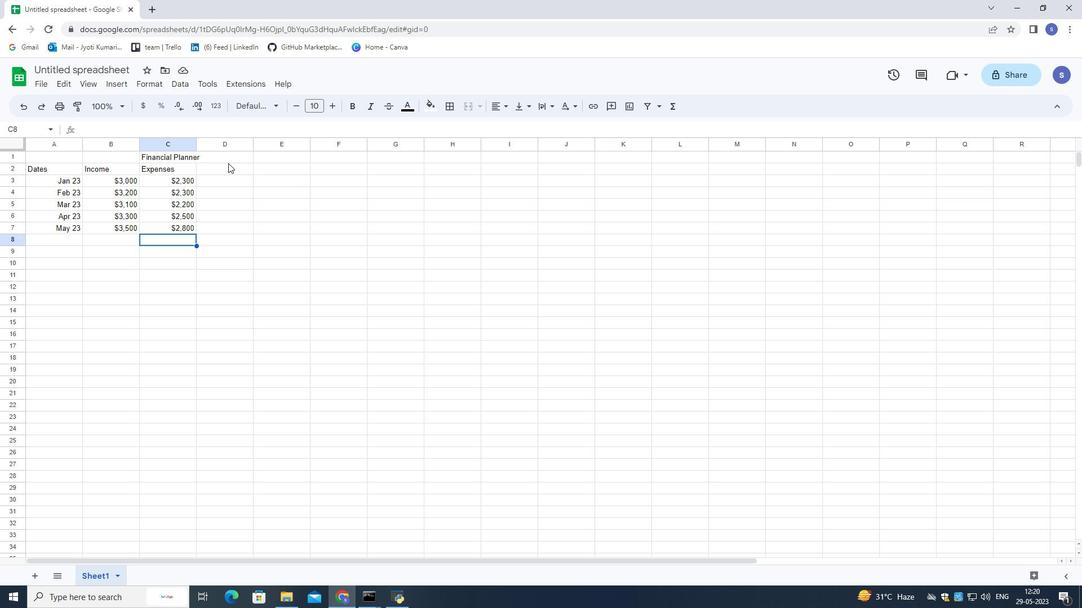 
Action: Mouse pressed left at (228, 166)
Screenshot: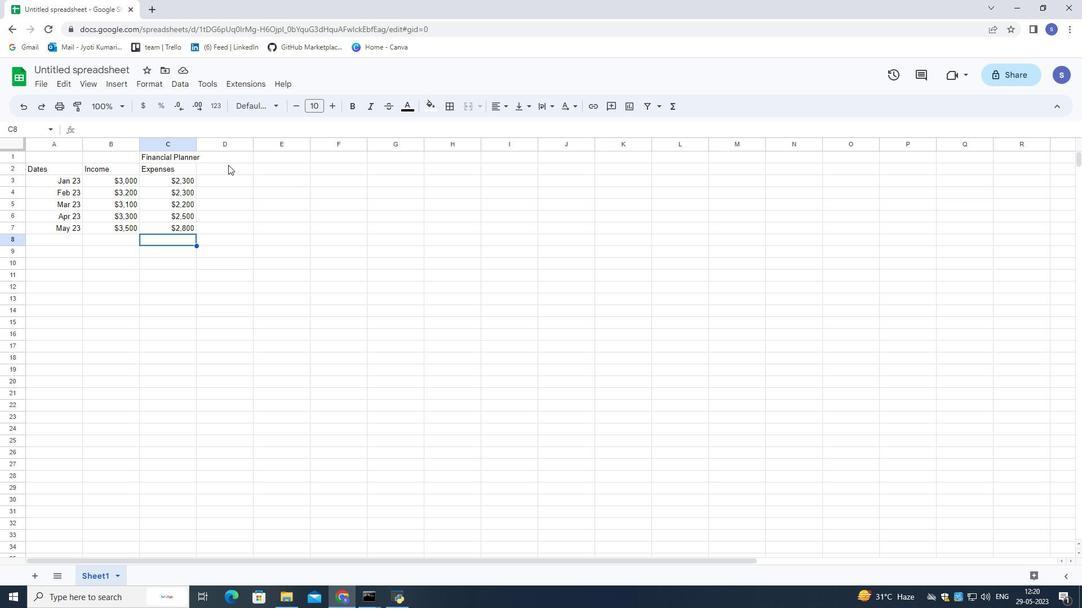 
Action: Mouse moved to (220, 165)
Screenshot: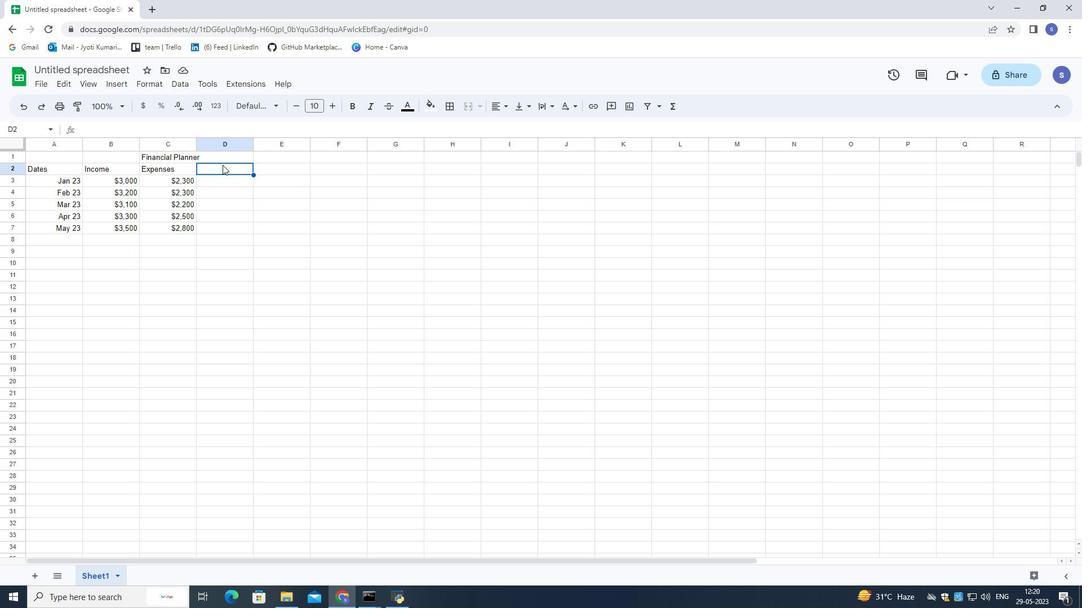 
Action: Key pressed <Key.shift>Saving
Screenshot: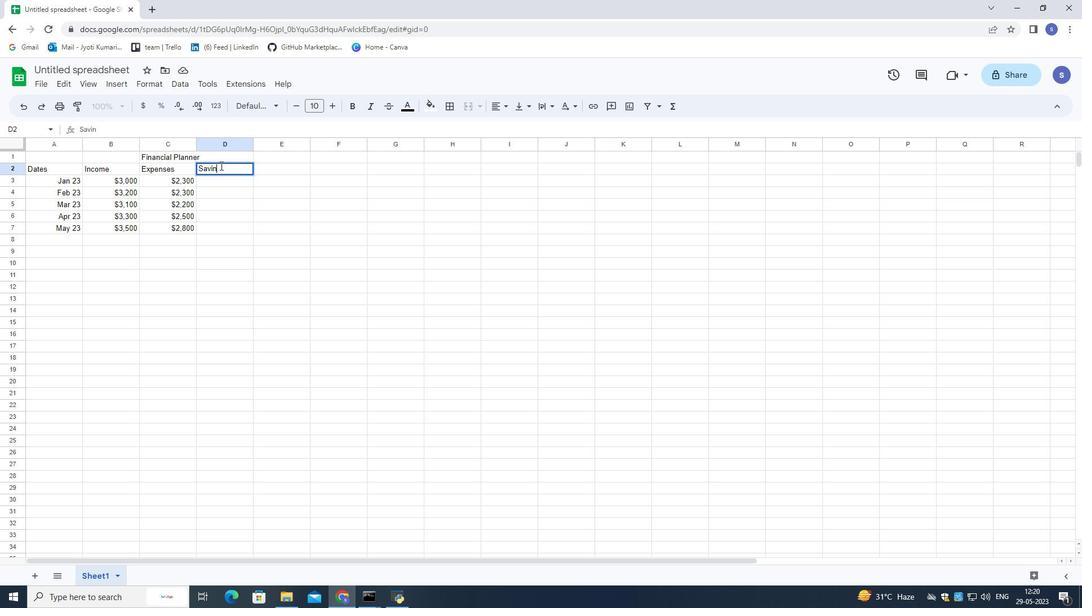 
Action: Mouse moved to (187, 185)
Screenshot: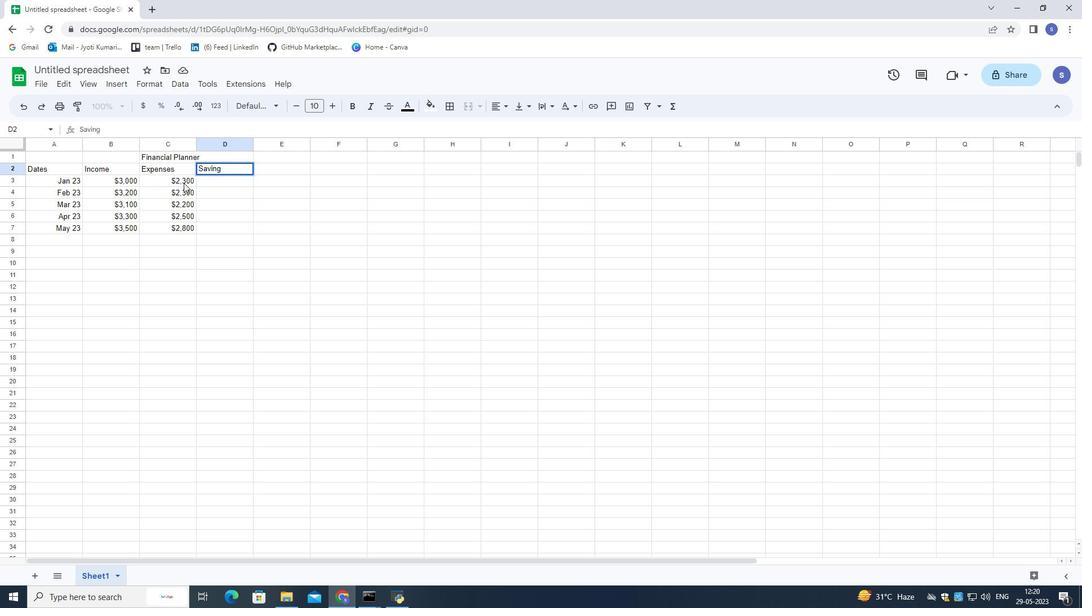 
Action: Key pressed <Key.down>
Screenshot: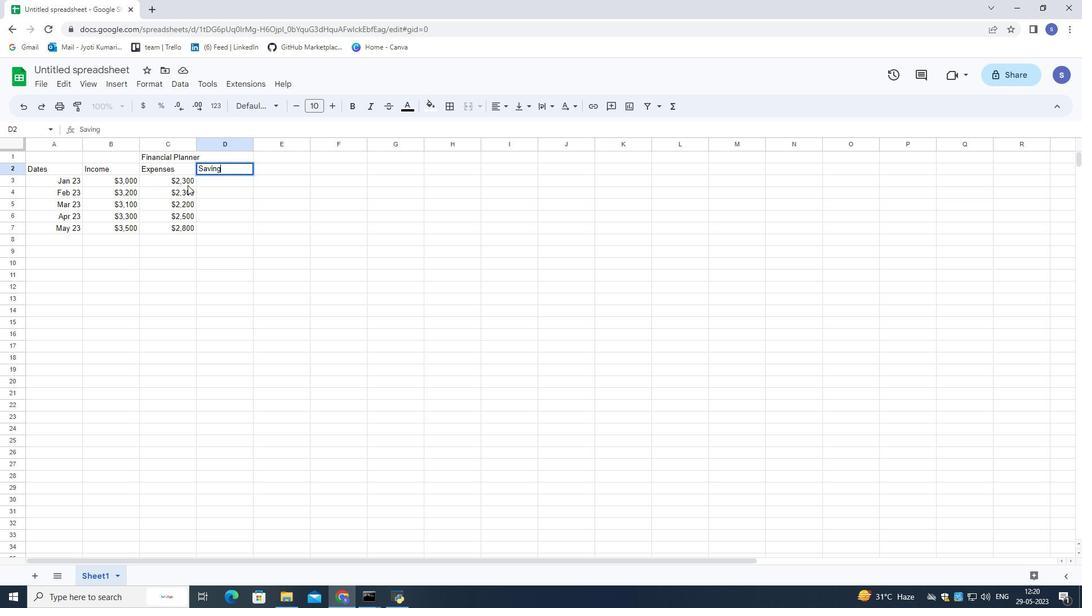 
Action: Mouse moved to (242, 194)
Screenshot: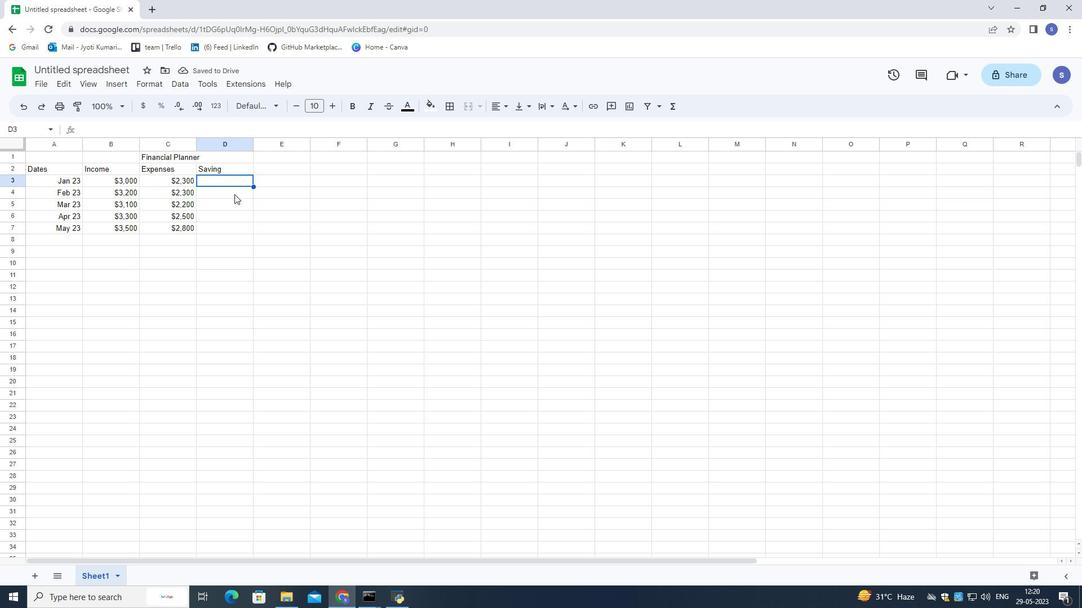 
Action: Key pressed <Key.shift><Key.shift><Key.shift><Key.shift><Key.shift><Key.shift><Key.shift>$500<Key.down><Key.shift><Key.shift>$
Screenshot: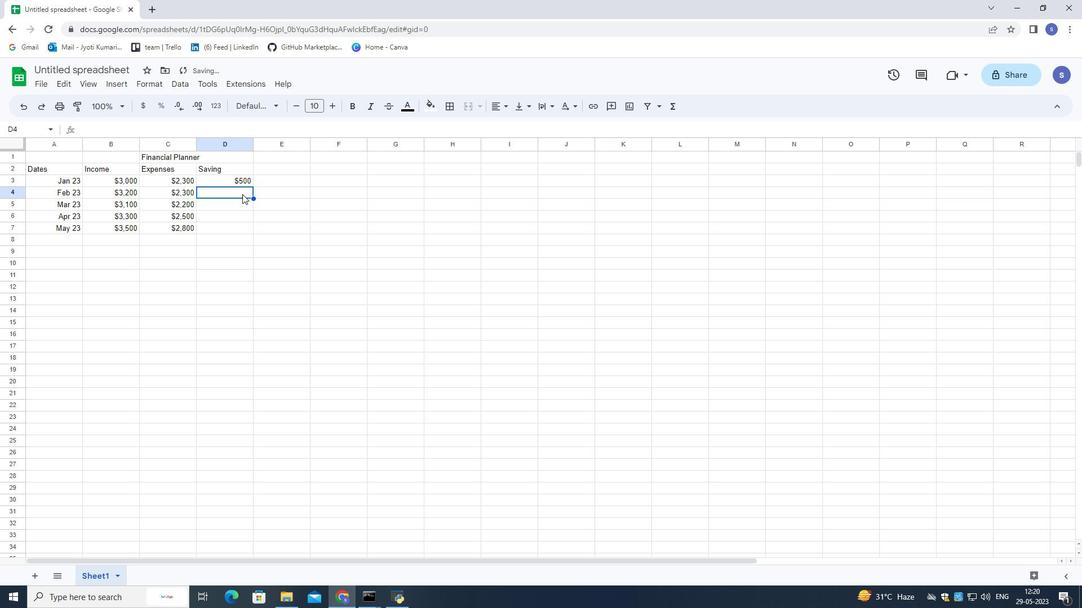 
Action: Mouse moved to (282, 215)
Screenshot: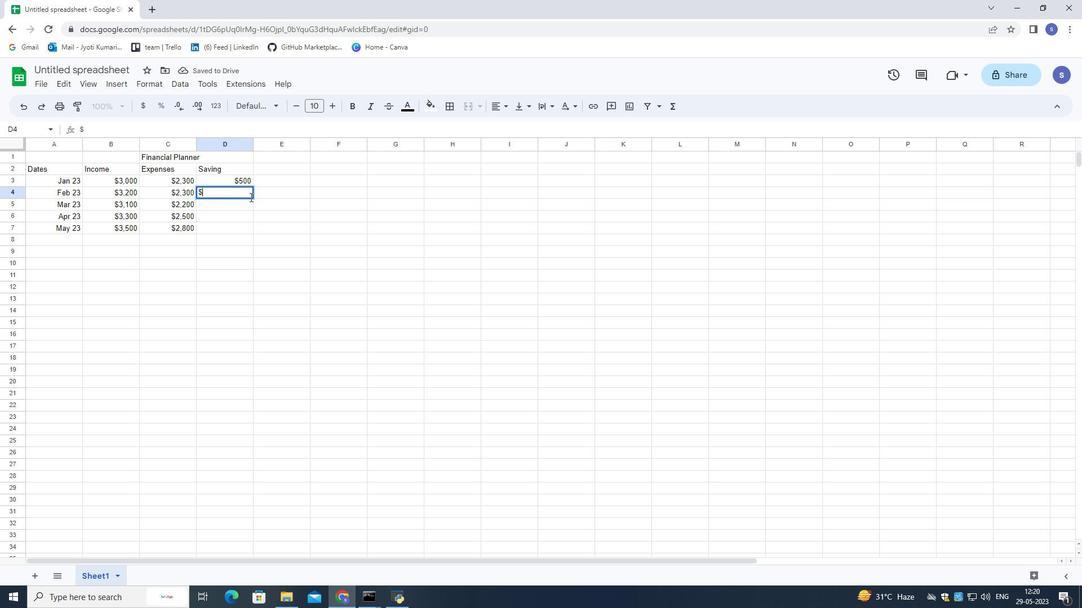 
Action: Key pressed 600<Key.down><Key.shift><Key.shift><Key.shift>$5
Screenshot: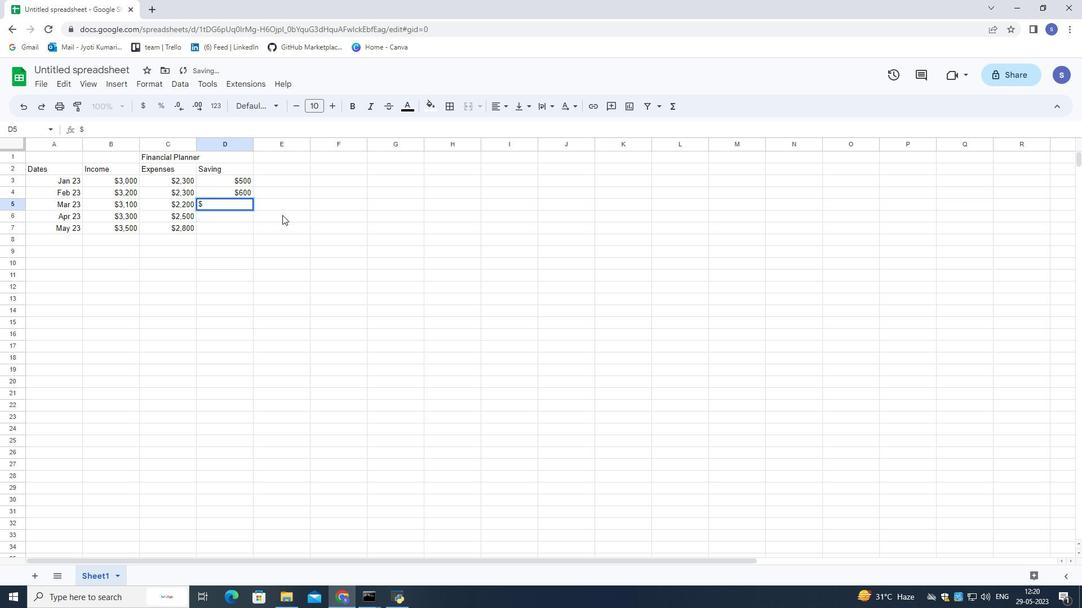
Action: Mouse moved to (342, 244)
Screenshot: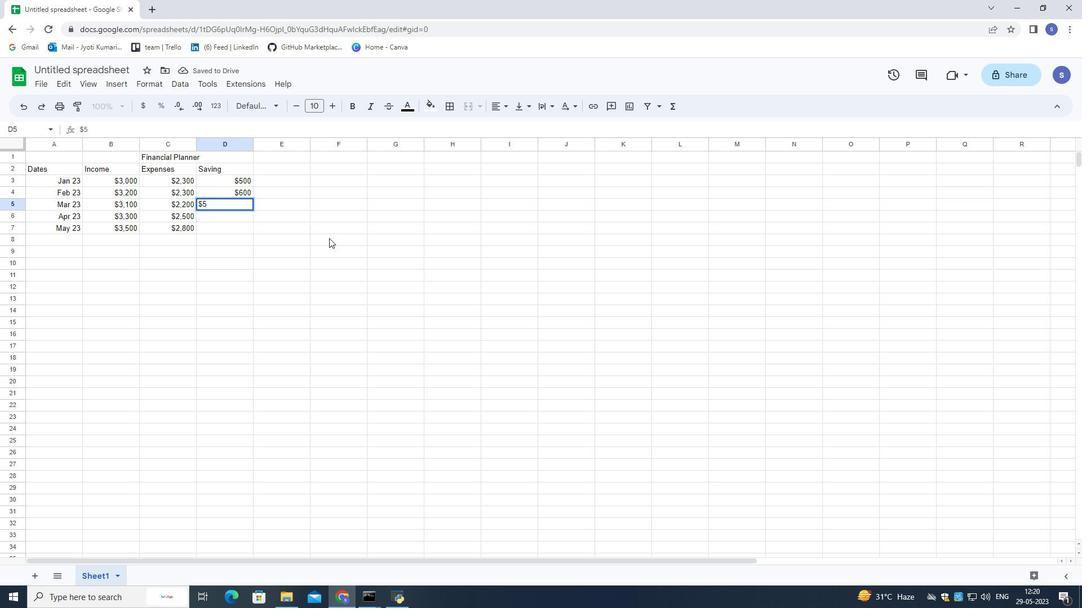 
Action: Key pressed 00<Key.down><Key.shift><Key.shift><Key.shift>$700<Key.down><Key.shift>$700<Key.down>
Screenshot: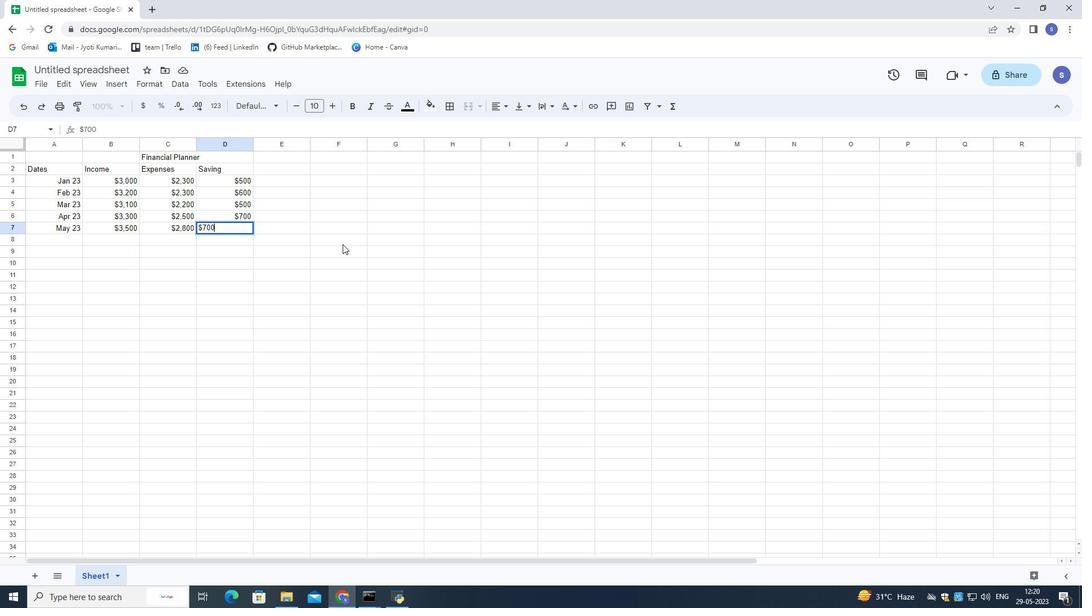 
Action: Mouse moved to (271, 165)
Screenshot: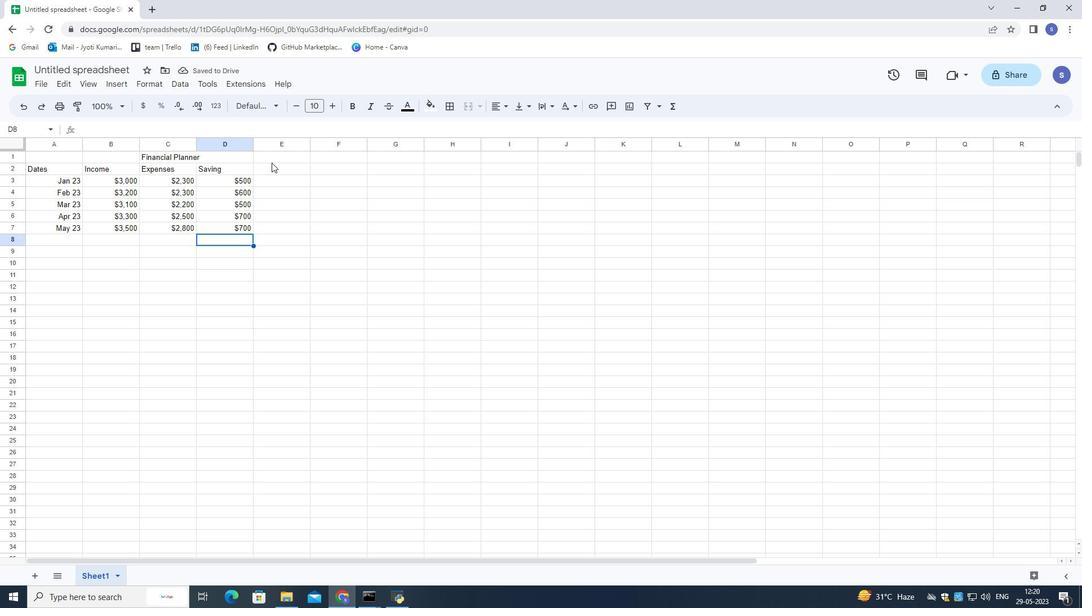 
Action: Mouse pressed left at (271, 165)
Screenshot: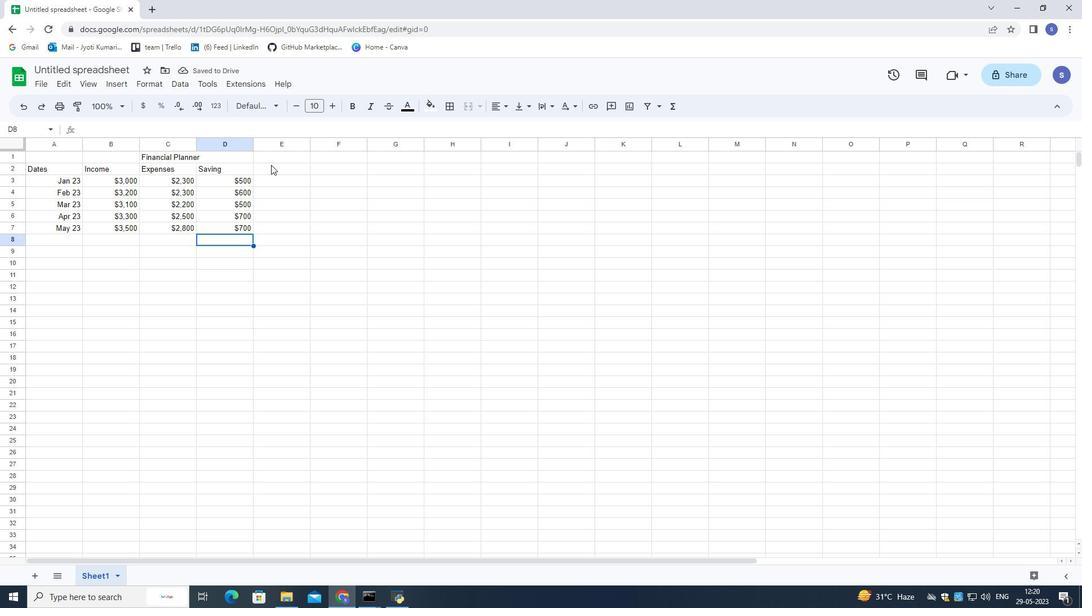 
Action: Mouse moved to (275, 167)
Screenshot: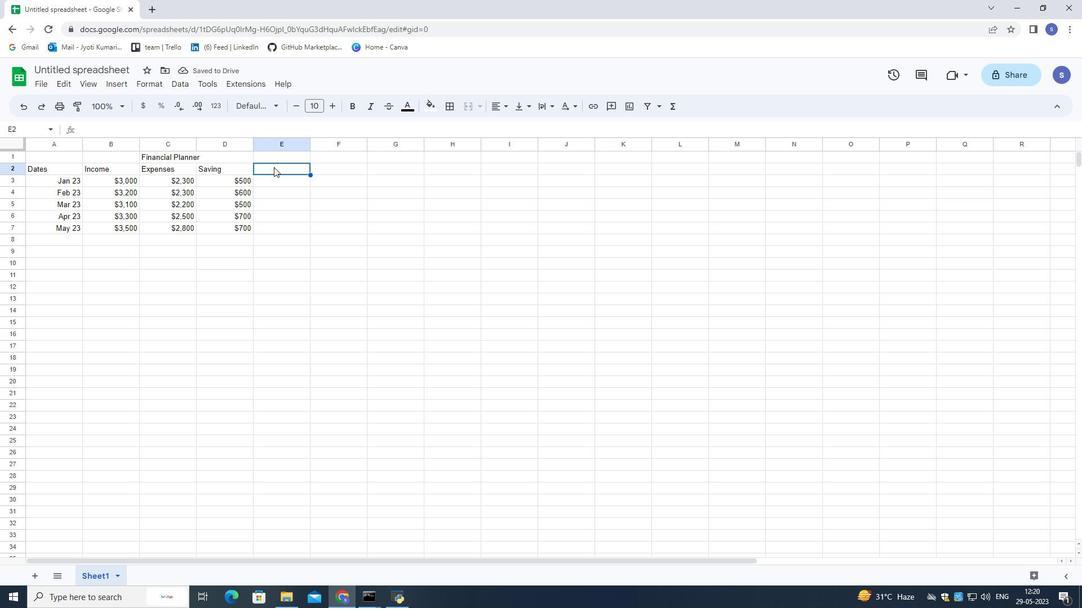 
Action: Key pressed <Key.shift><Key.shift><Key.shift>Investment<Key.down><Key.shift><Key.shift><Key.shift><Key.shift><Key.shift><Key.shift><Key.shift><Key.shift><Key.shift><Key.shift><Key.shift><Key.shift>$
Screenshot: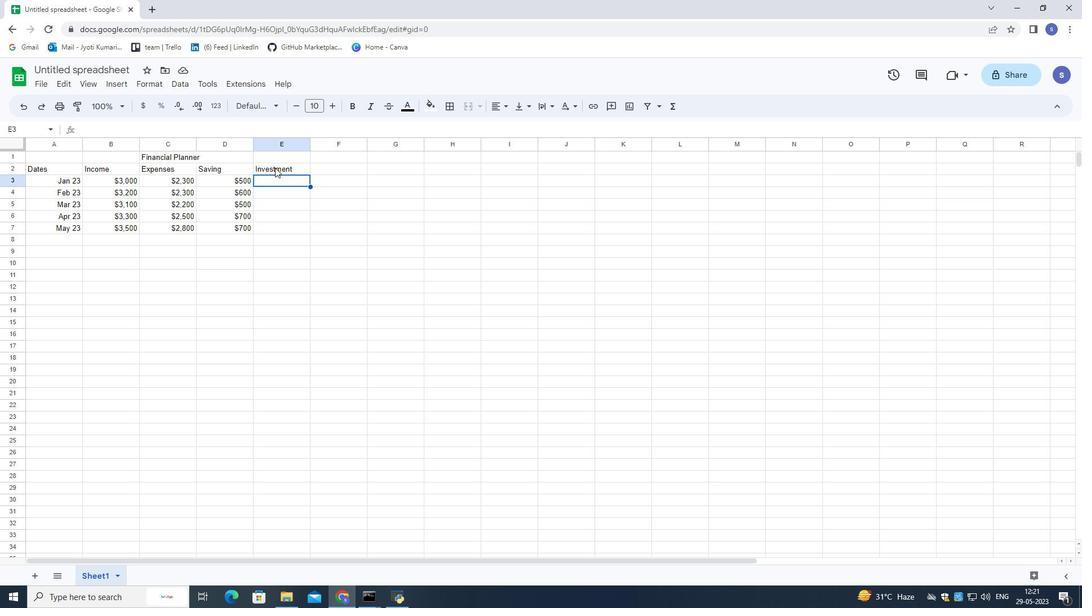 
Action: Mouse moved to (402, 259)
Screenshot: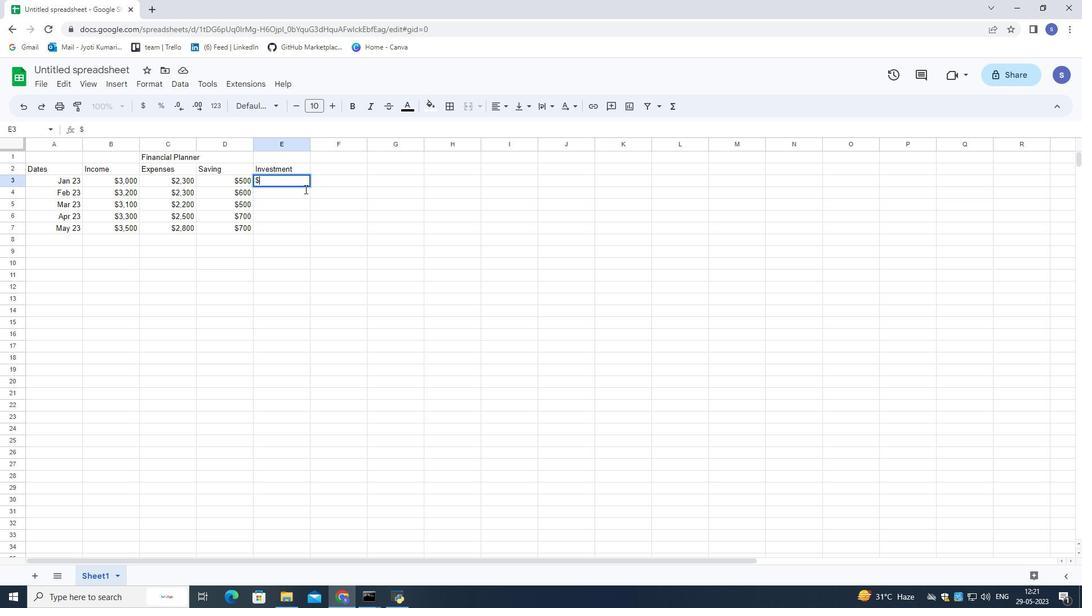 
Action: Key pressed 5
Screenshot: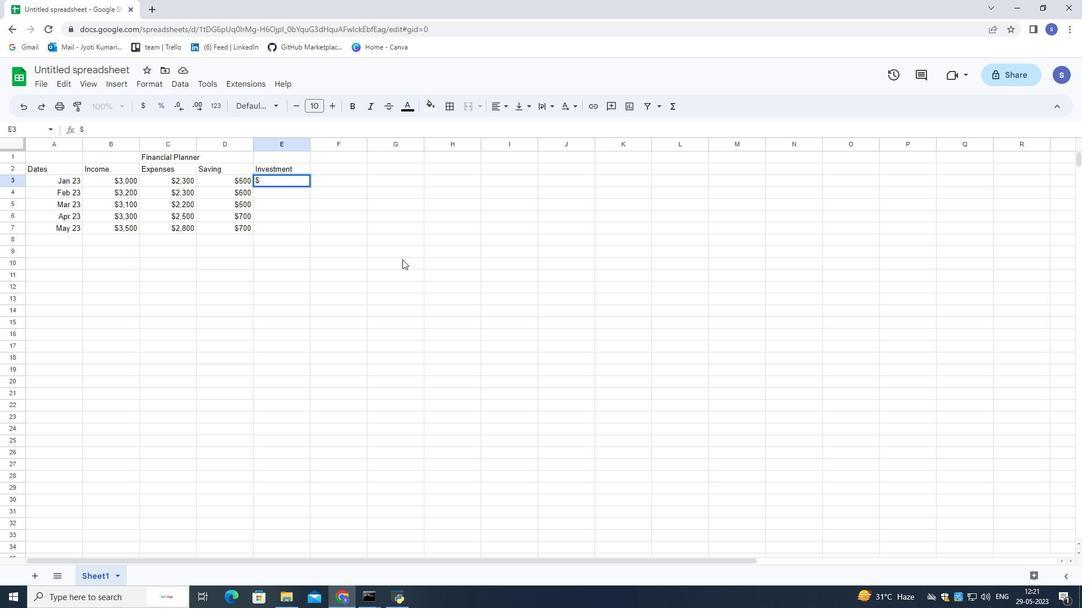 
Action: Mouse moved to (403, 259)
Screenshot: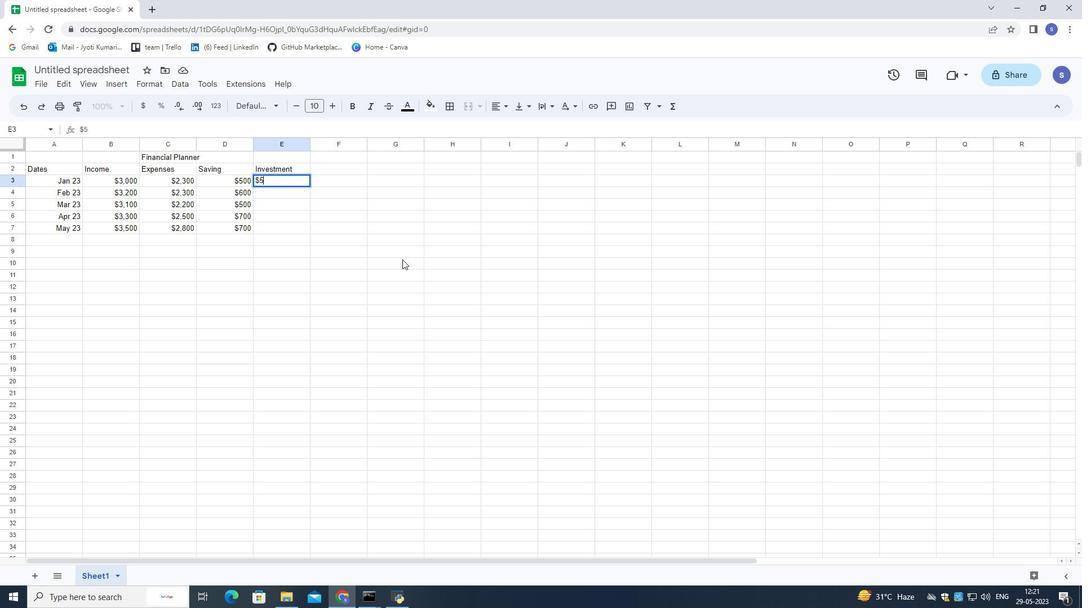 
Action: Key pressed 00<Key.down><Key.shift><Key.shift><Key.shift><Key.shift><Key.shift><Key.shift><Key.shift><Key.shift><Key.shift><Key.shift><Key.shift><Key.shift><Key.shift>$700<Key.down><Key.shift><Key.shift><Key.shift><Key.shift><Key.shift><Key.shift><Key.shift><Key.shift><Key.shift><Key.shift><Key.shift><Key.shift><Key.shift><Key.shift><Key.shift><Key.shift><Key.shift><Key.shift>$800<Key.down><Key.shift><Key.shift><Key.shift><Key.shift>$900<Key.down><Key.shift><Key.shift><Key.shift>$1000<Key.down>
Screenshot: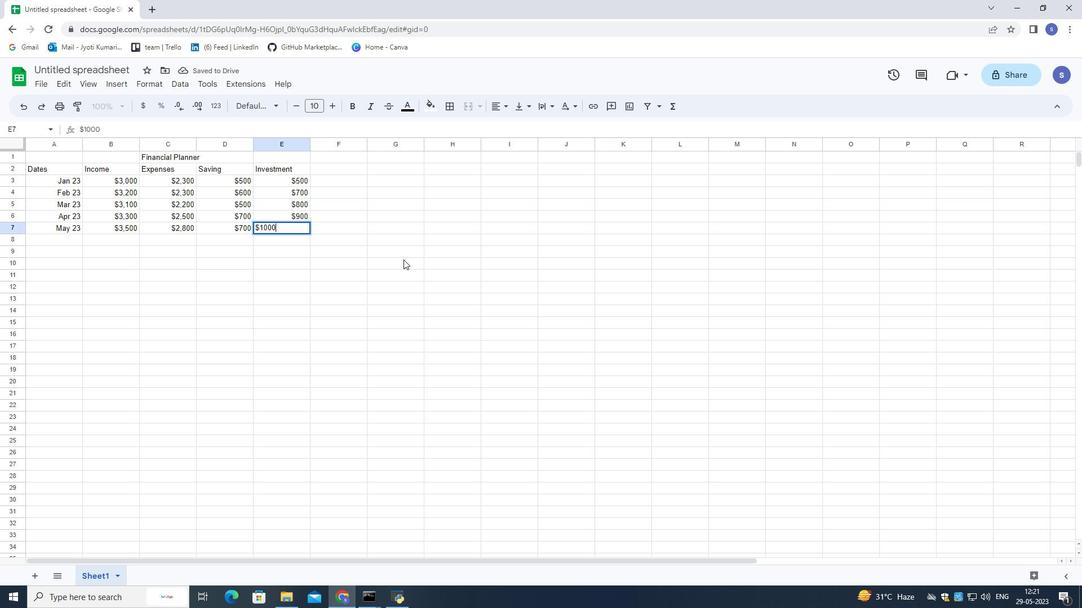 
Action: Mouse moved to (318, 166)
Screenshot: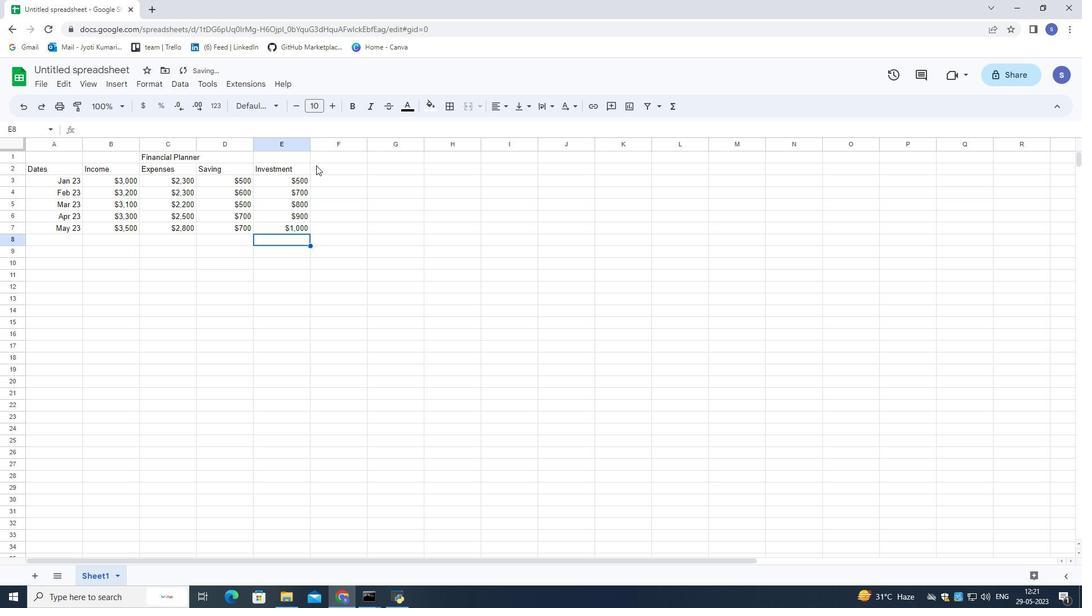 
Action: Mouse pressed left at (318, 166)
Screenshot: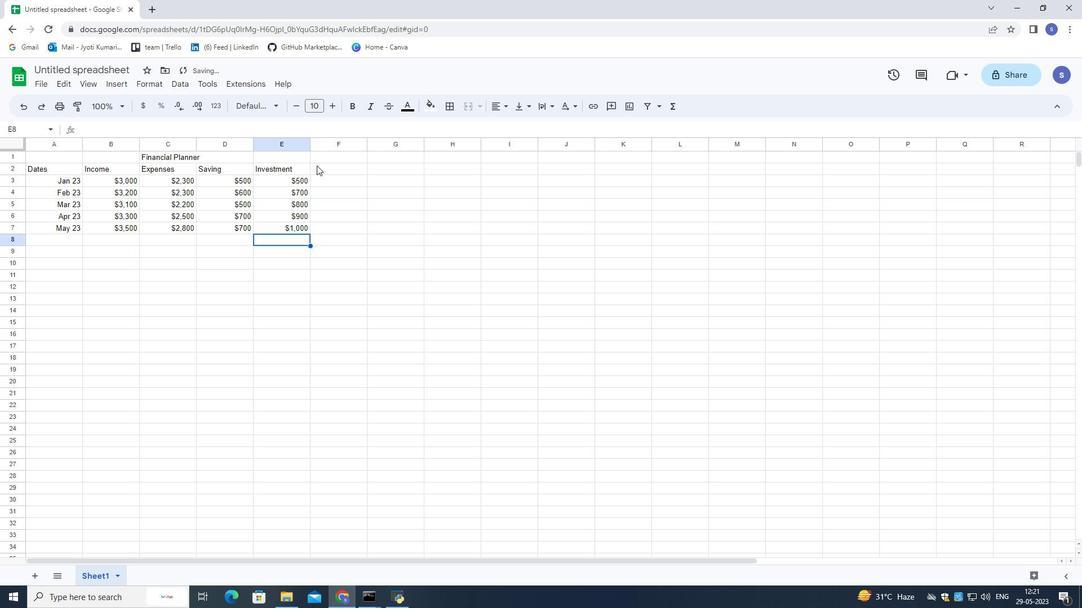 
Action: Mouse moved to (321, 169)
Screenshot: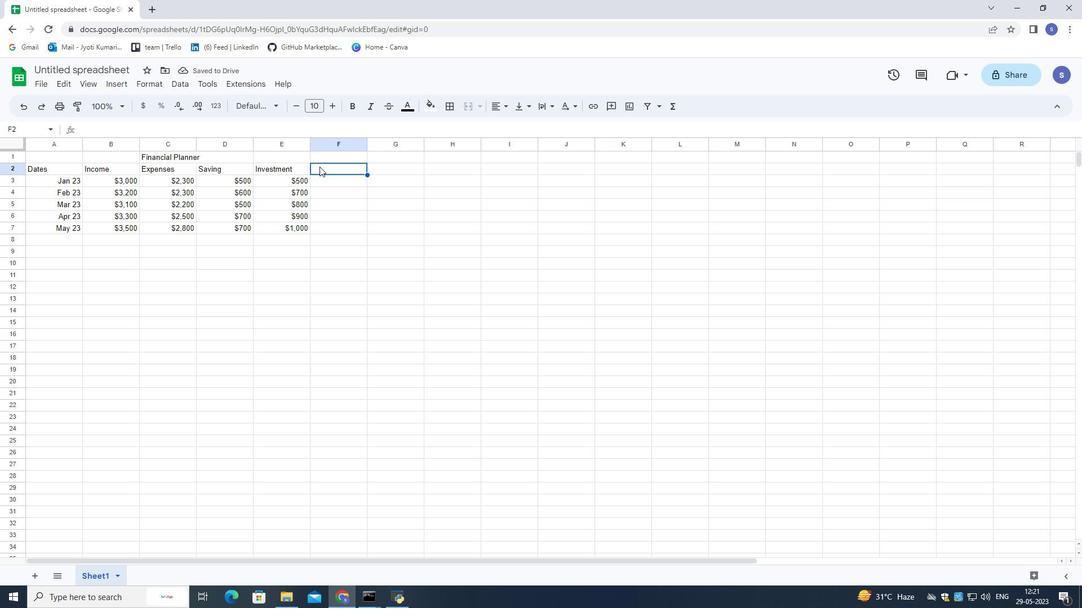 
Action: Key pressed <Key.shift><Key.shift><Key.shift><Key.shift><Key.shift><Key.shift><Key.shift>Net<Key.space><Key.shift>Saving<Key.down><Key.shift><Key.shift><Key.shift><Key.shift><Key.shift><Key.shift><Key.shift><Key.shift><Key.shift><Key.shift><Key.shift>$1000<Key.down><Key.shift><Key.shift><Key.shift><Key.shift><Key.shift><Key.shift><Key.shift>$1200<Key.down><Key.shift>$900<Key.down><Key.shift>$800<Key.down><Key.shift>$700<Key.down>
Screenshot: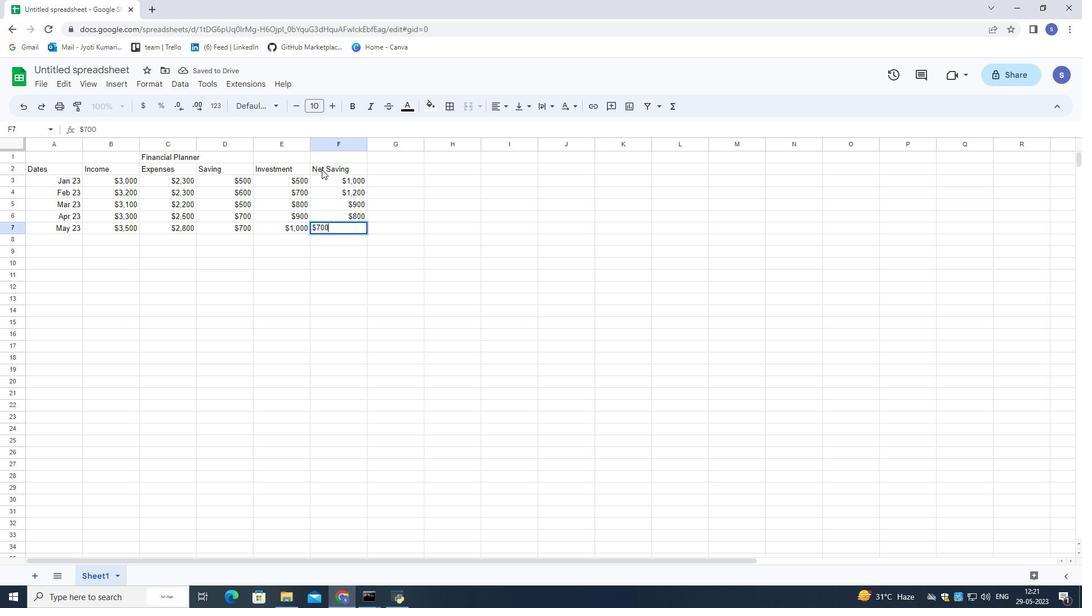 
Action: Mouse moved to (236, 328)
Screenshot: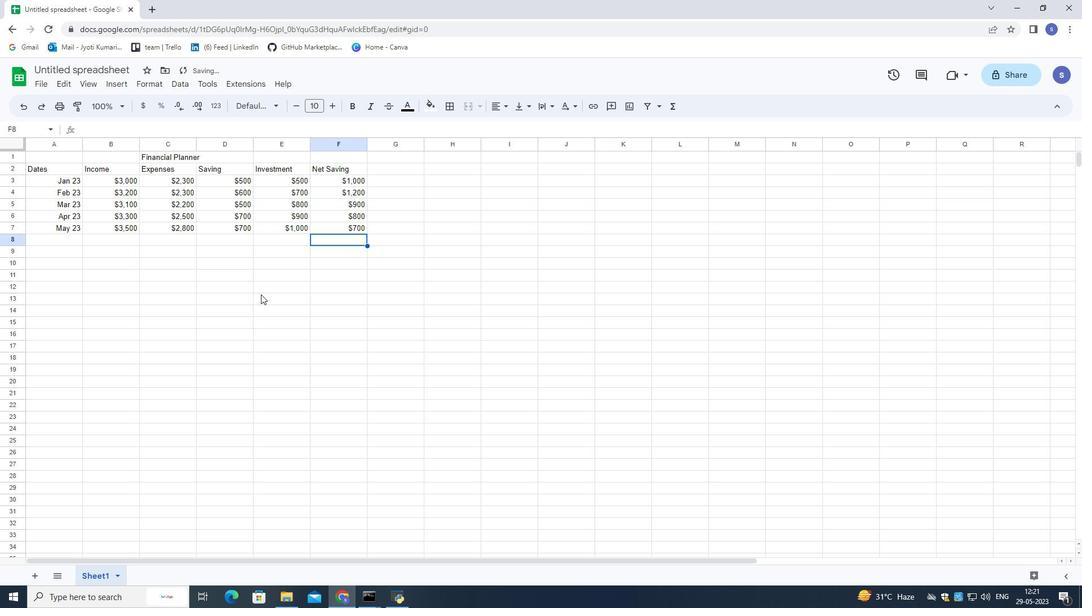 
Action: Mouse pressed left at (236, 328)
Screenshot: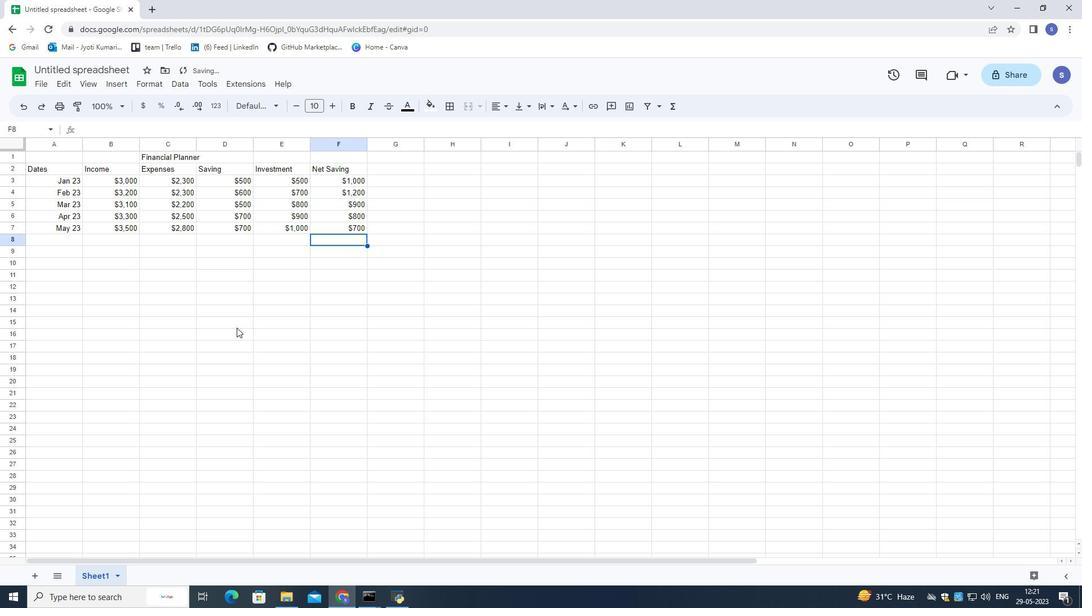 
Action: Mouse moved to (48, 70)
Screenshot: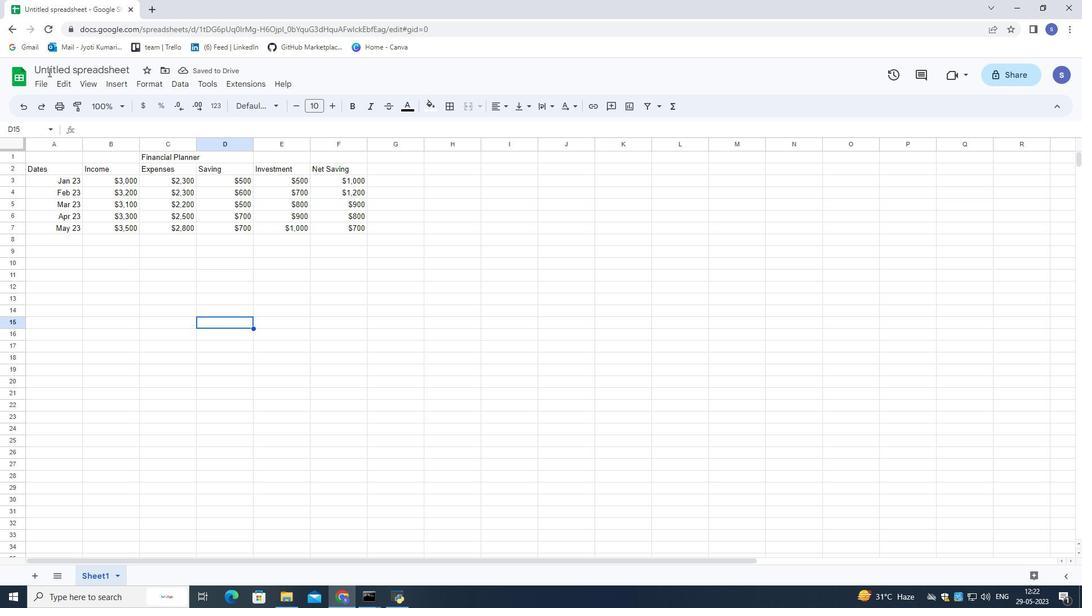 
Action: Mouse pressed left at (48, 70)
Screenshot: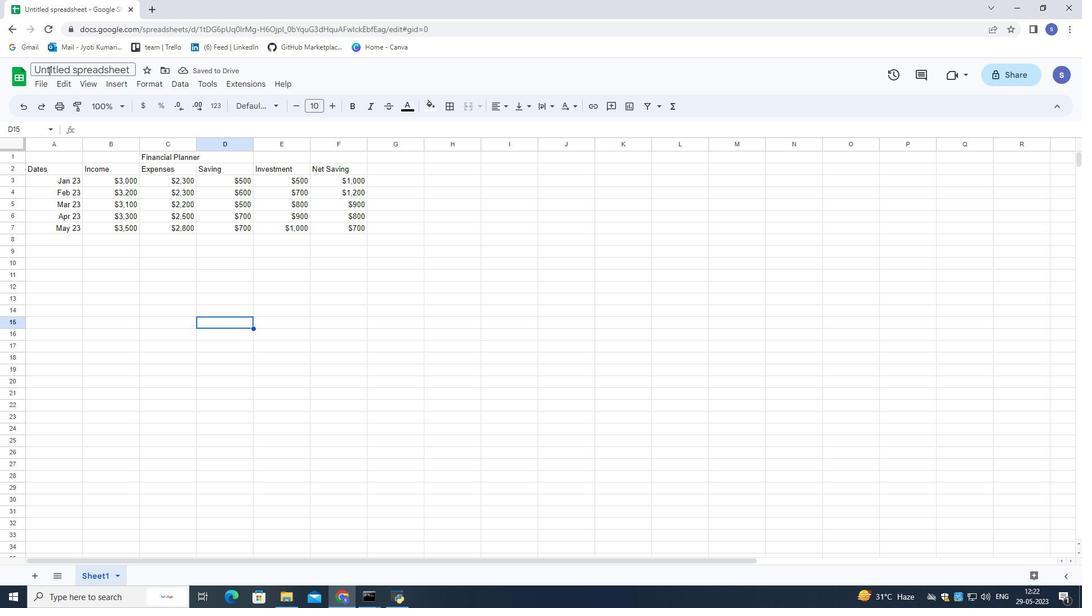 
Action: Mouse pressed left at (48, 70)
Screenshot: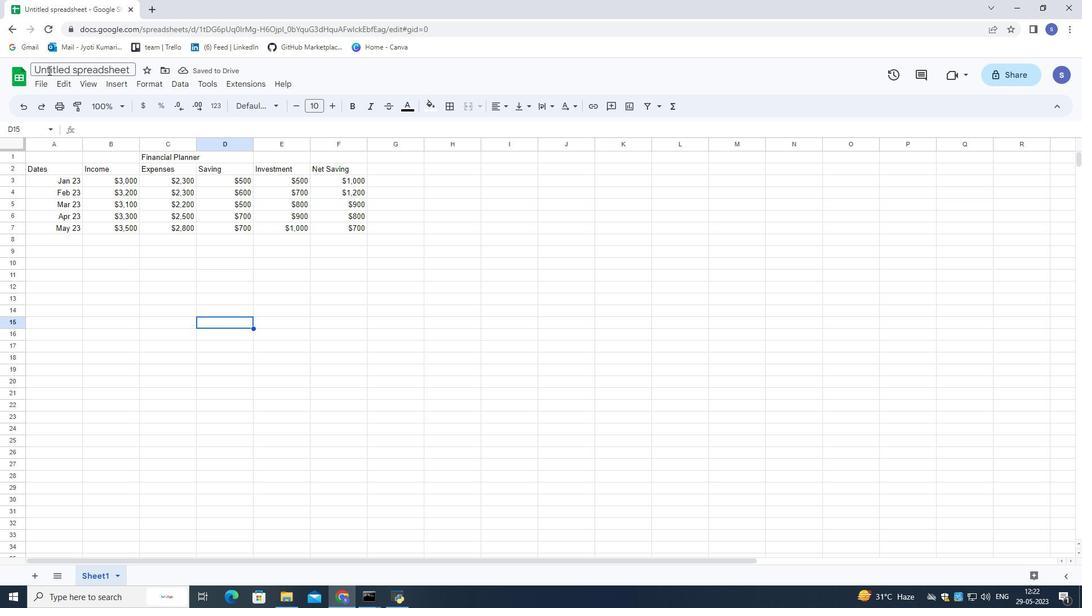 
Action: Key pressed <Key.shift><Key.shift><Key.shift><Key.shift><Key.shift><Key.shift><Key.shift><Key.shift><Key.shift><Key.shift><Key.shift>Money<Key.space><Key.shift><Key.shift><Key.shift>Mn<Key.backspace>anager<Key.space><Key.shift>V<Key.backspace>Book<Key.enter>
Screenshot: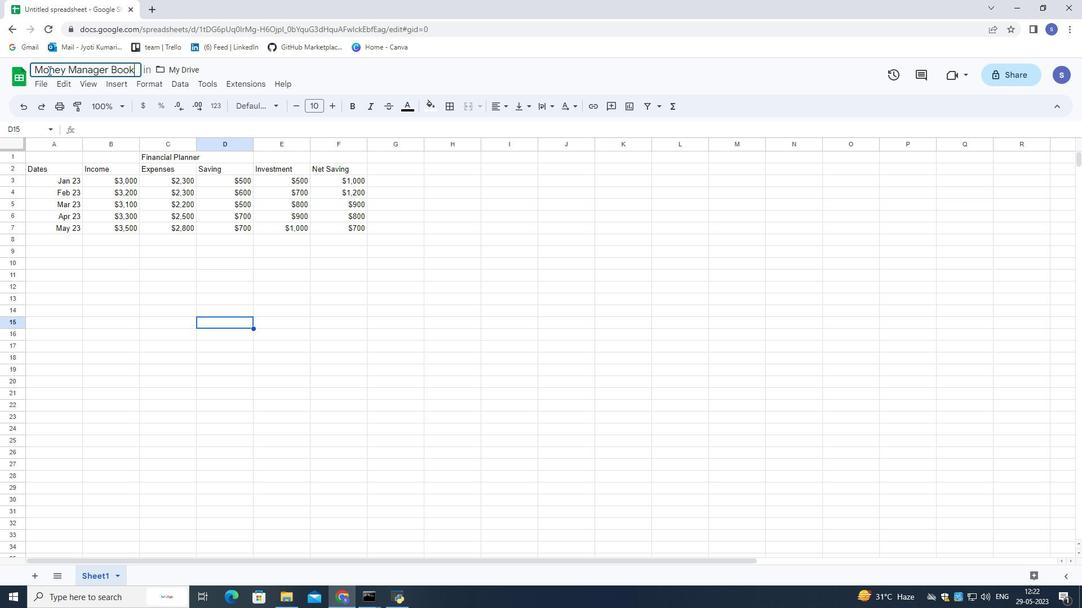 
Action: Mouse pressed left at (48, 70)
Screenshot: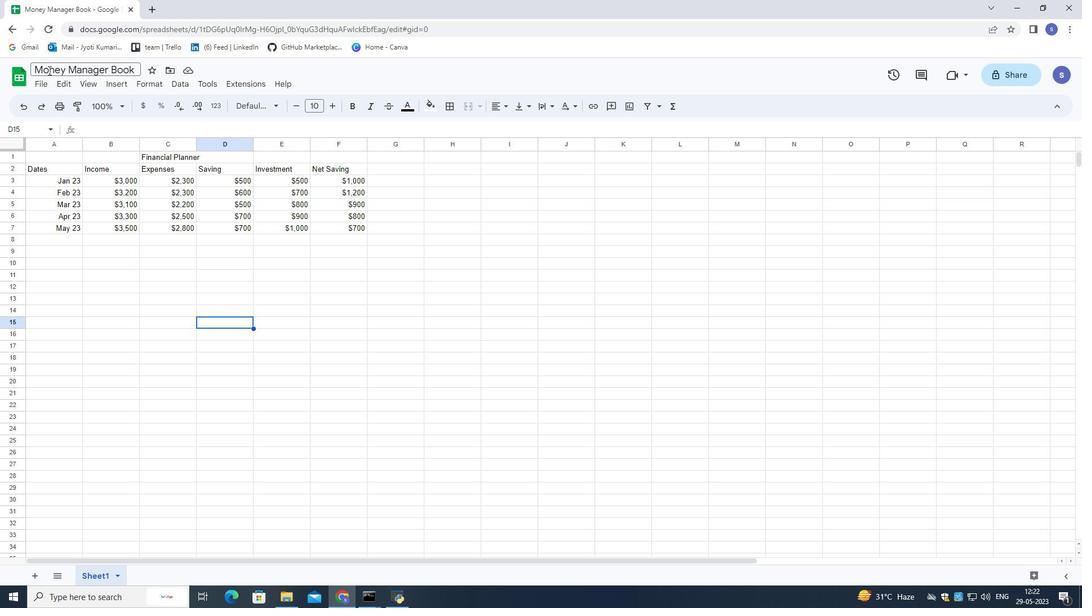 
Action: Mouse moved to (104, 161)
Screenshot: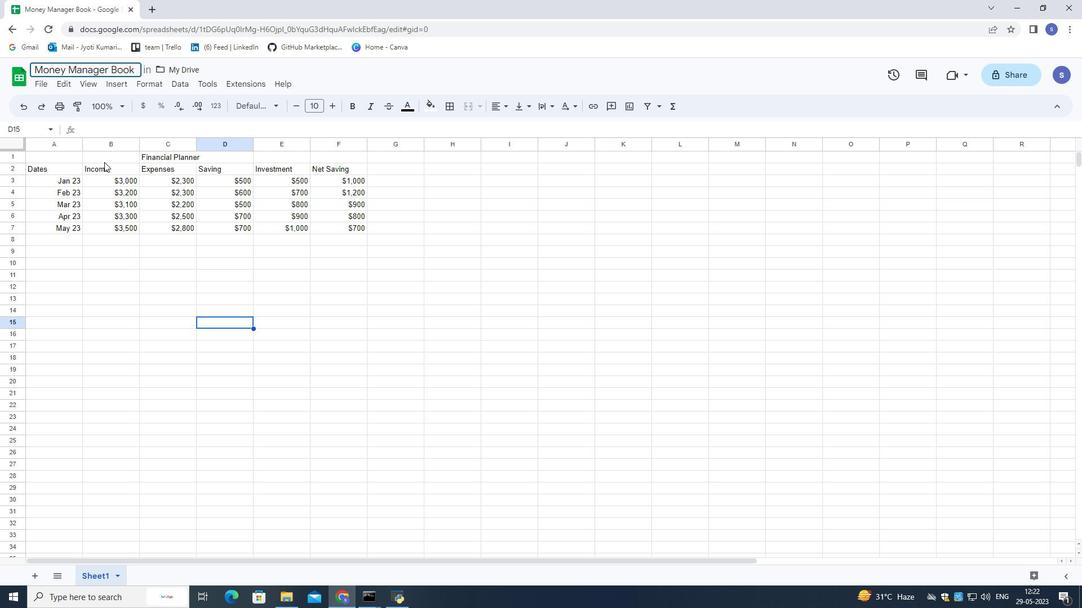 
Action: Key pressed ctrl+S
Screenshot: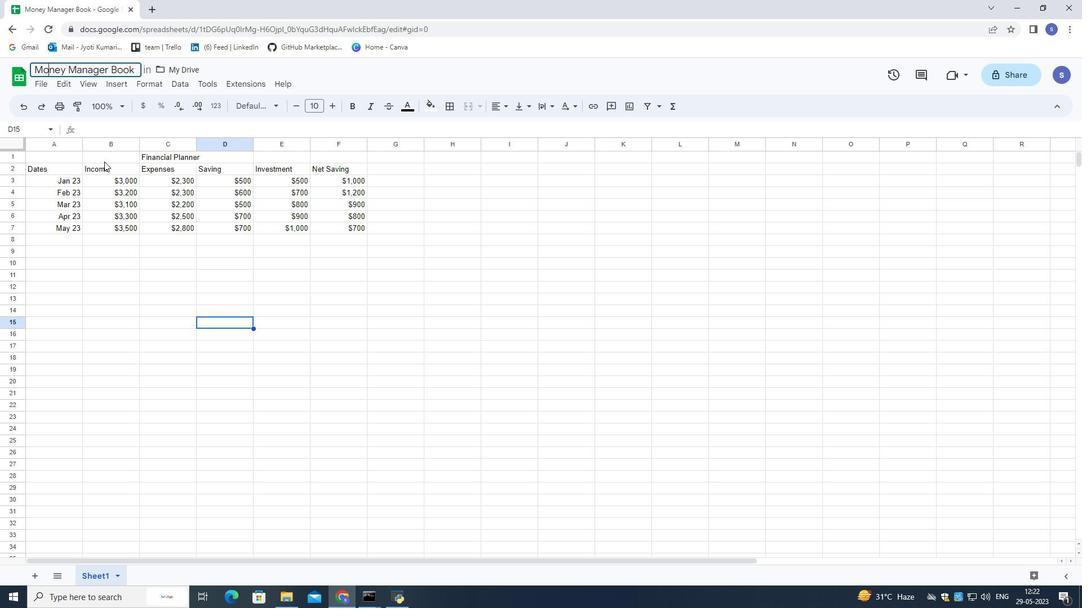
Action: Mouse moved to (150, 240)
Screenshot: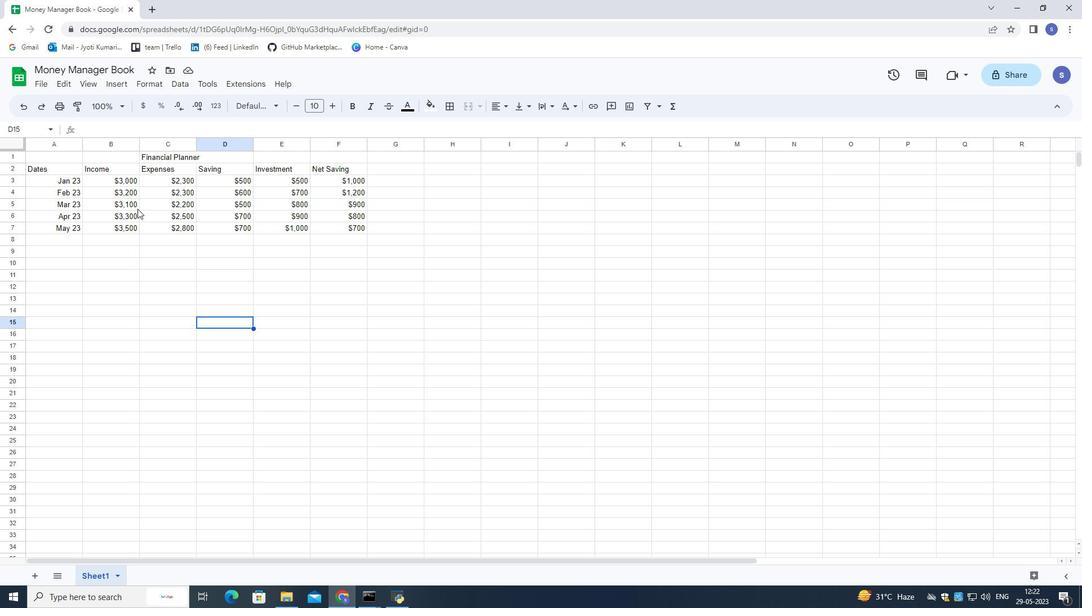 
Action: Mouse pressed left at (150, 240)
Screenshot: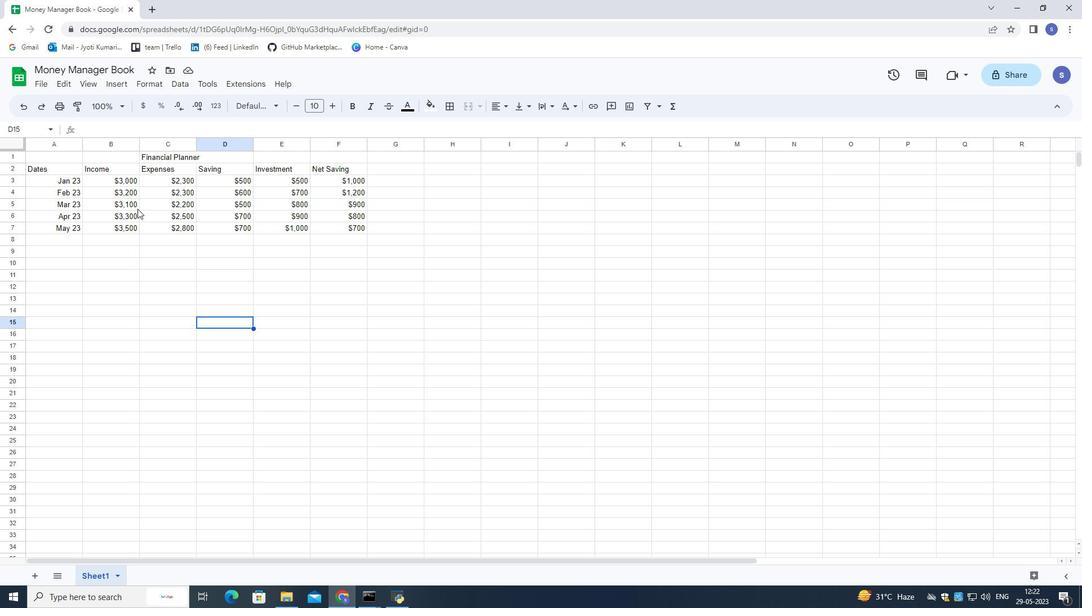 
Action: Mouse moved to (150, 239)
Screenshot: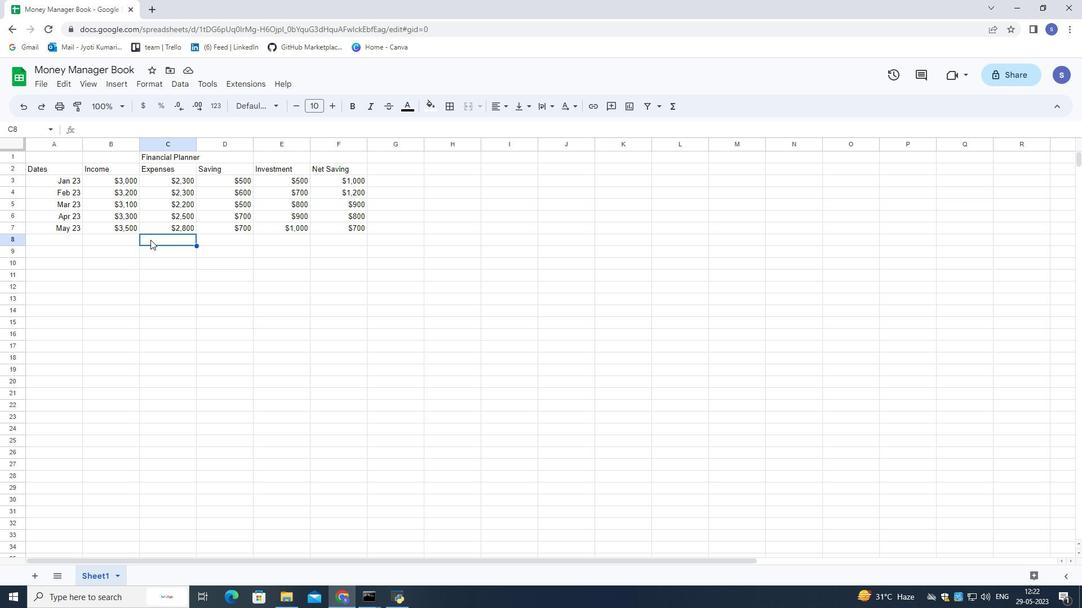 
Action: Key pressed ctrl+S
Screenshot: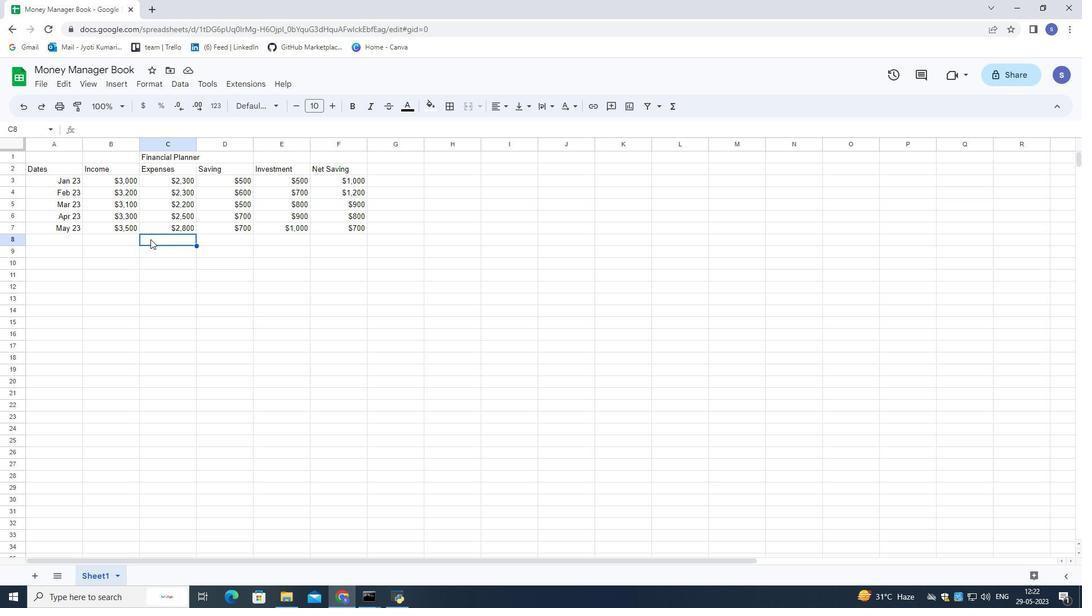 
Action: Mouse moved to (345, 287)
Screenshot: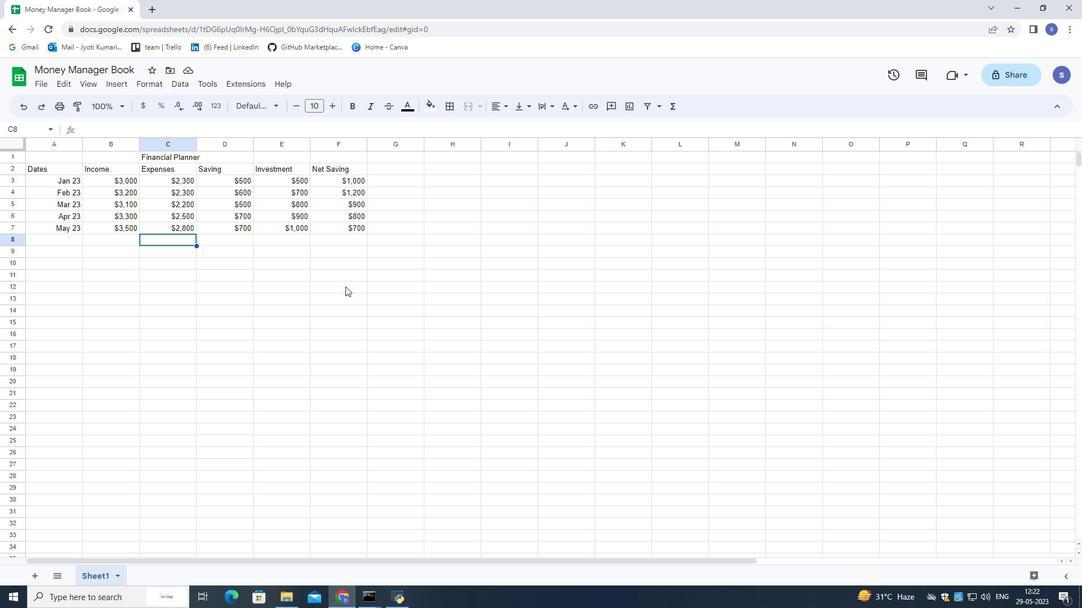 
